 Task: Create a blank project ArmourVault with privacy Public and default view as List and in the team Taskers . Create three sections in the project as To-Do, Doing and Done
Action: Mouse moved to (76, 355)
Screenshot: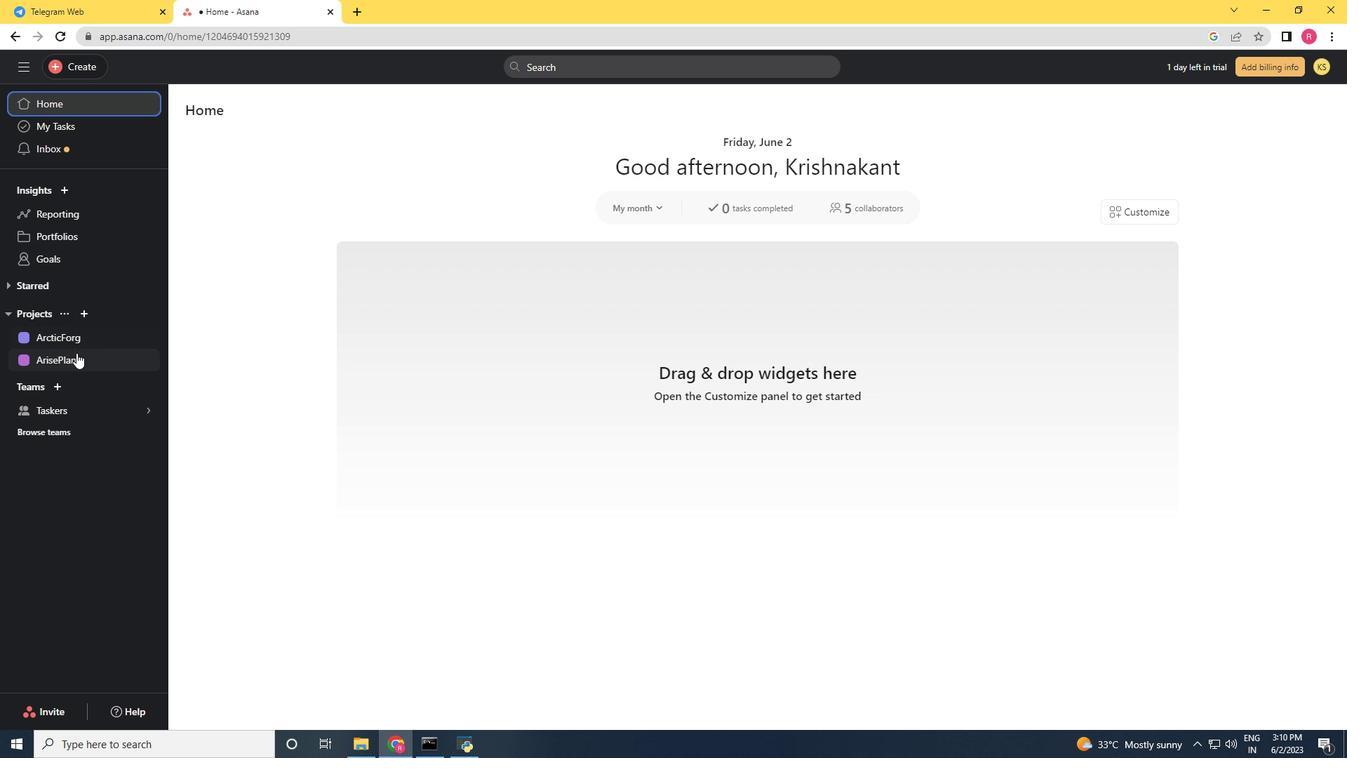
Action: Mouse pressed left at (76, 355)
Screenshot: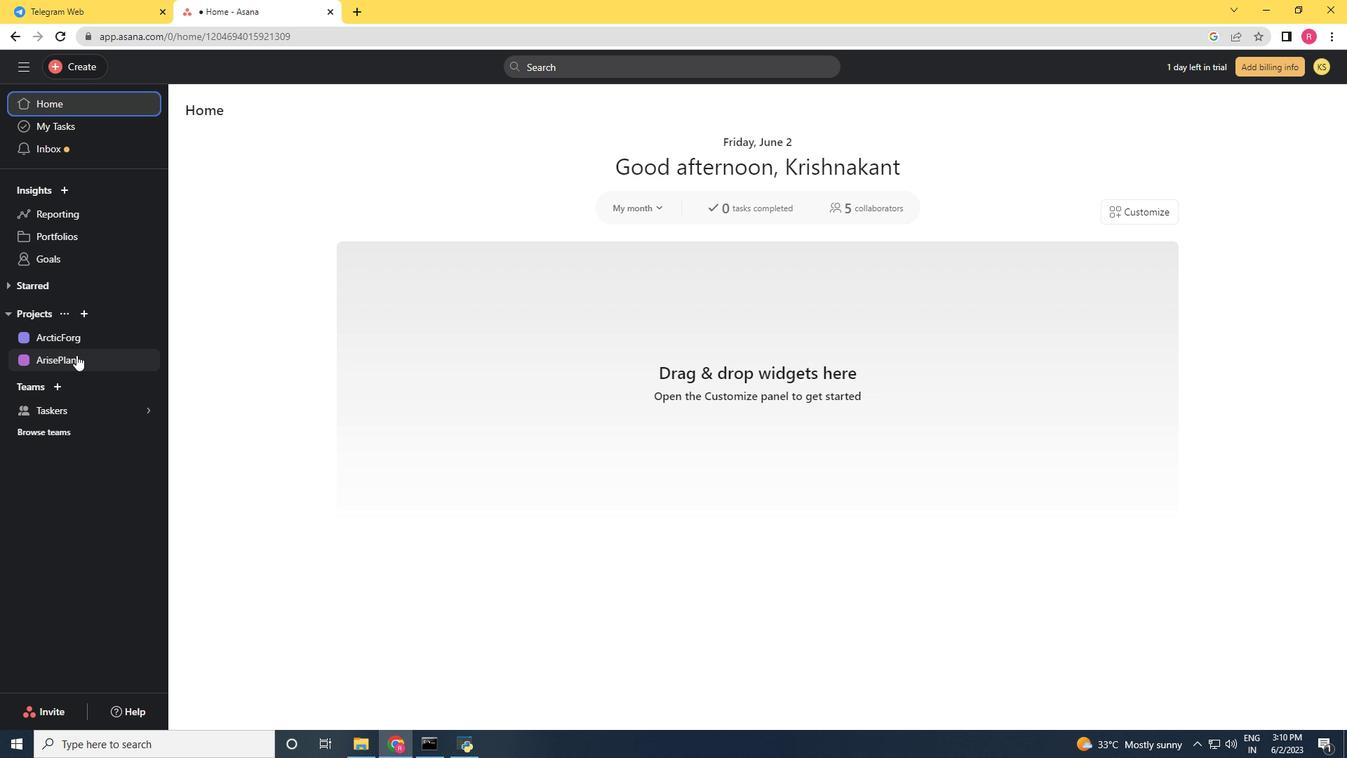 
Action: Mouse moved to (76, 58)
Screenshot: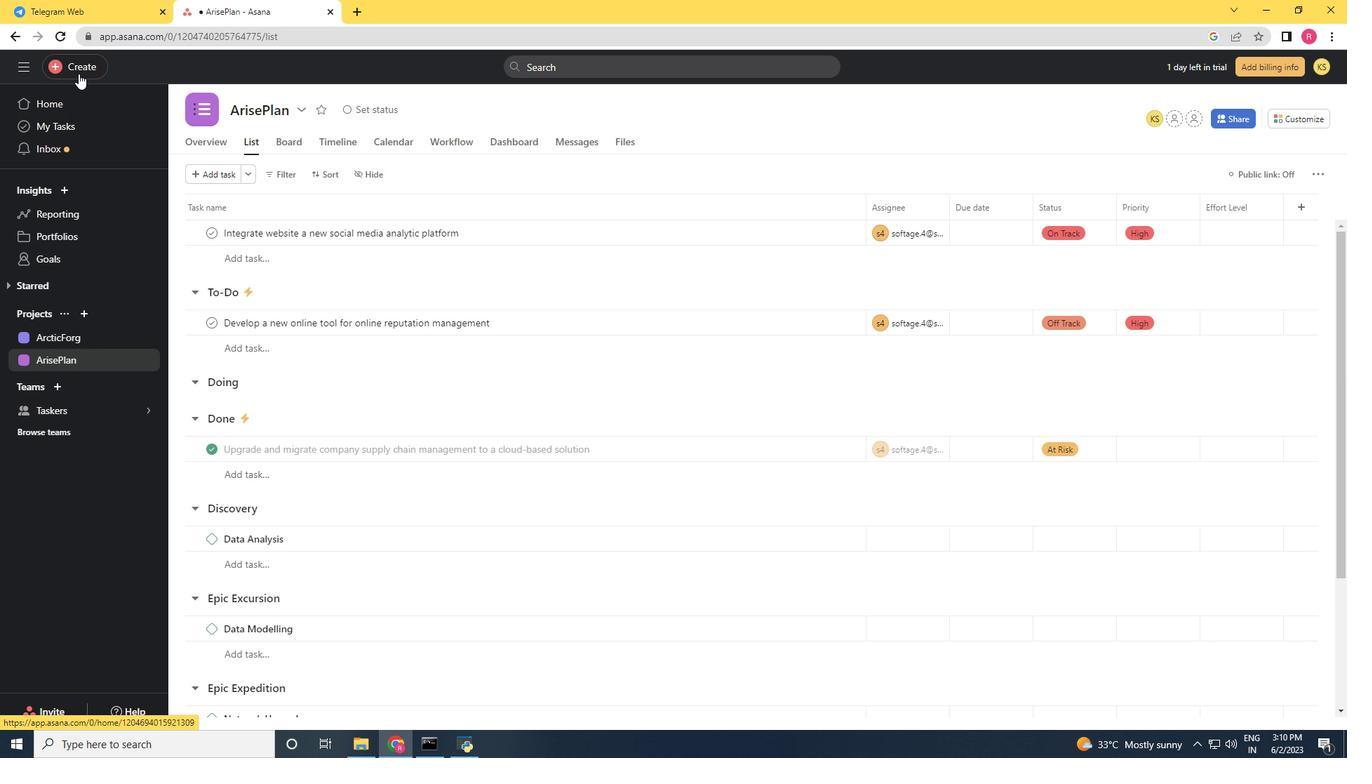 
Action: Mouse pressed left at (76, 58)
Screenshot: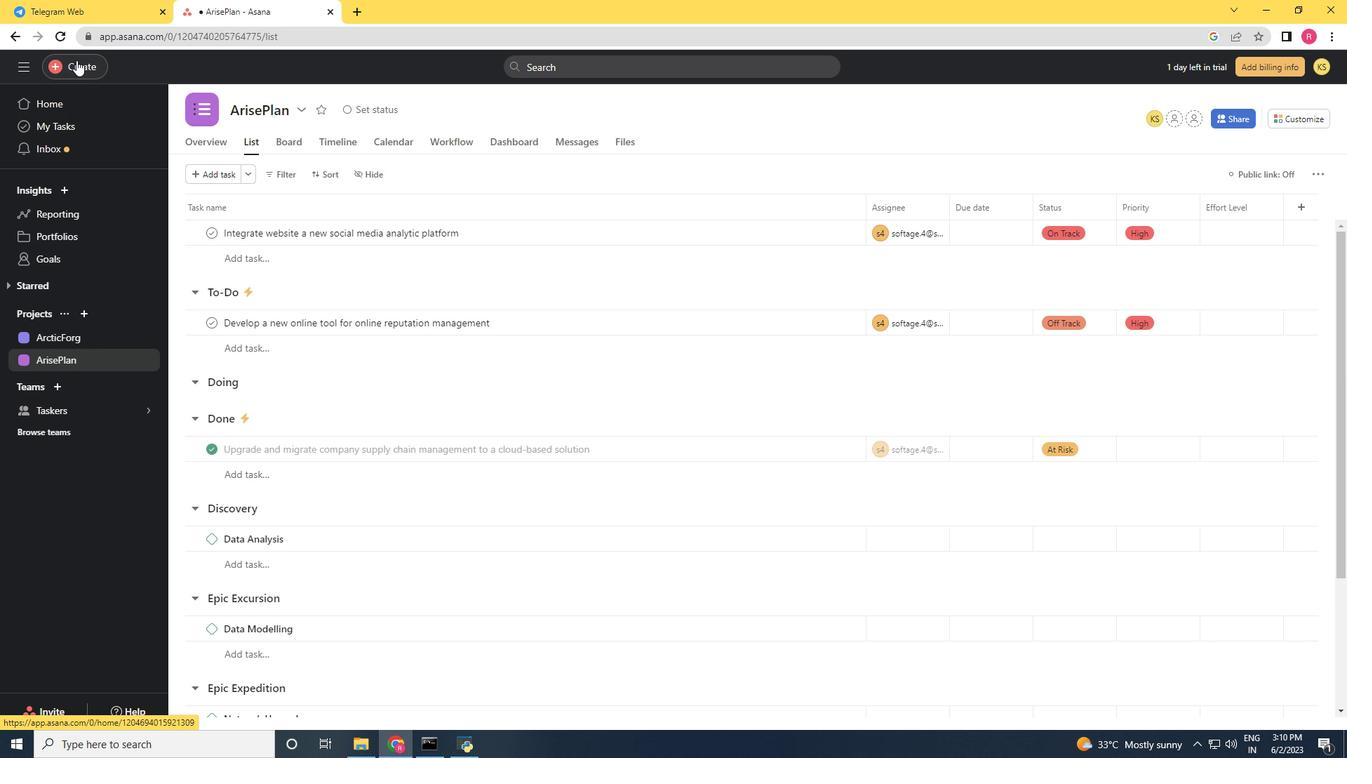 
Action: Mouse moved to (178, 91)
Screenshot: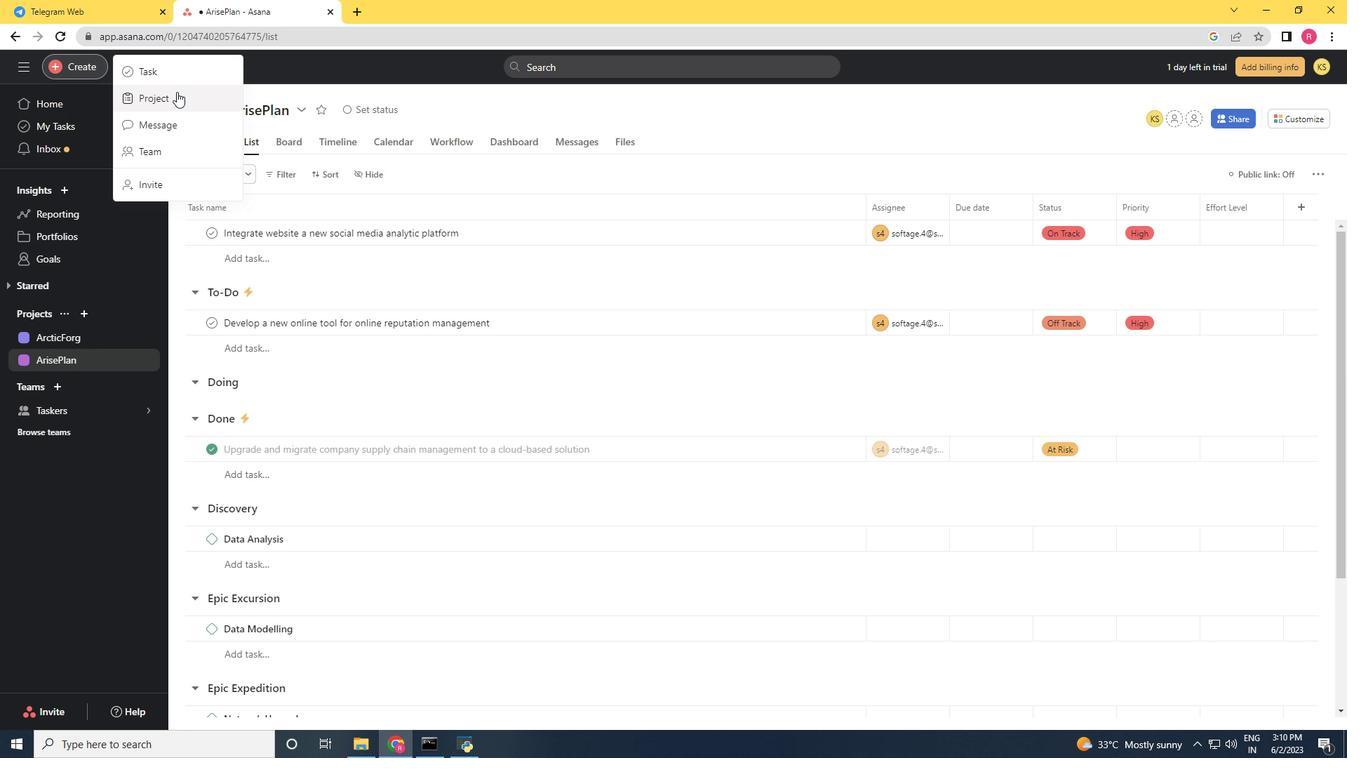 
Action: Mouse pressed left at (178, 91)
Screenshot: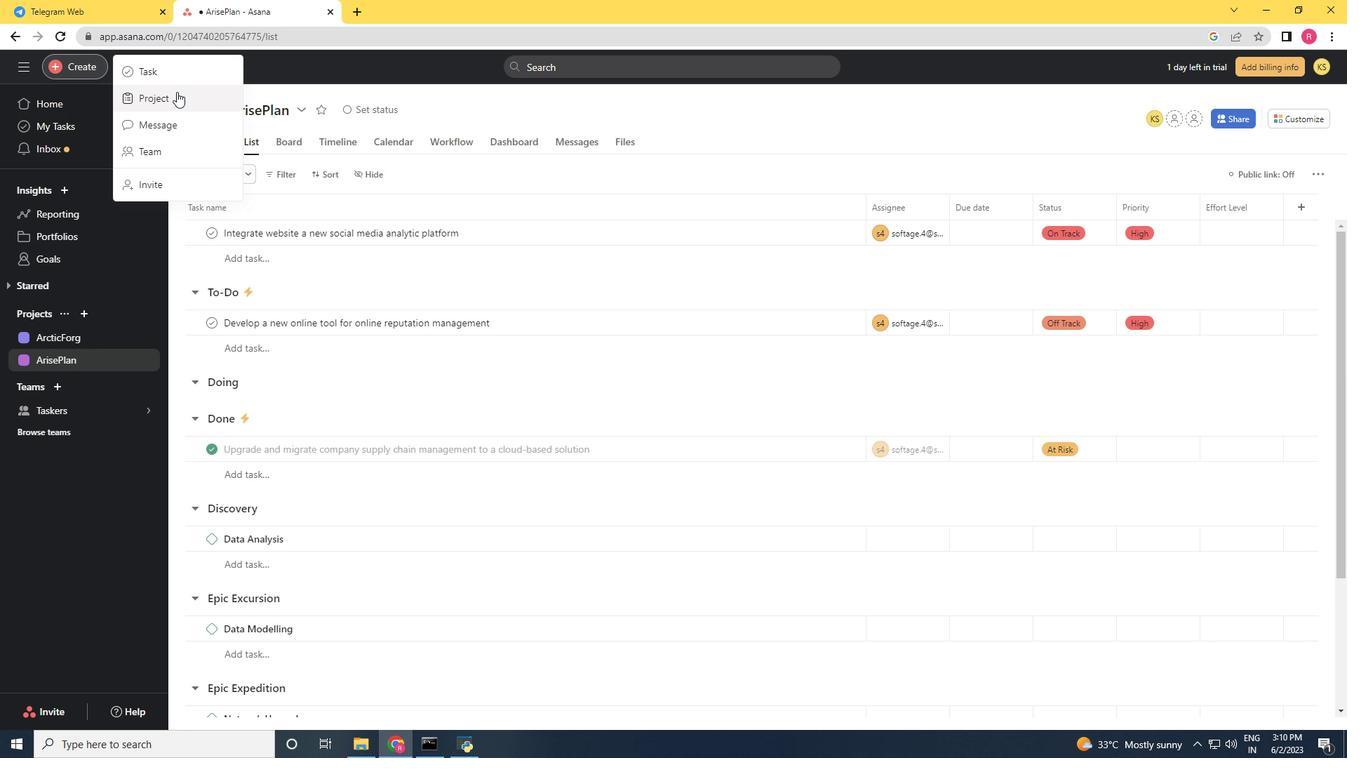 
Action: Mouse moved to (543, 382)
Screenshot: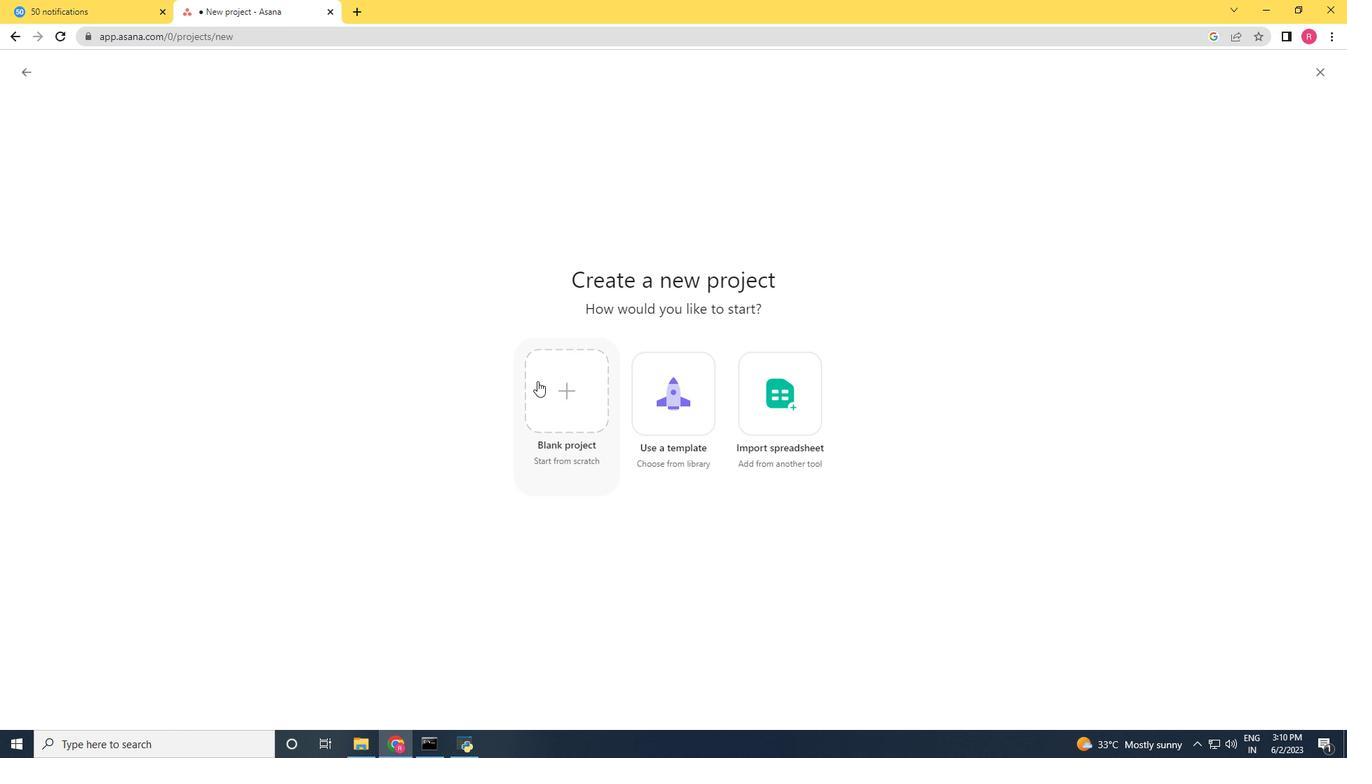 
Action: Mouse pressed left at (543, 382)
Screenshot: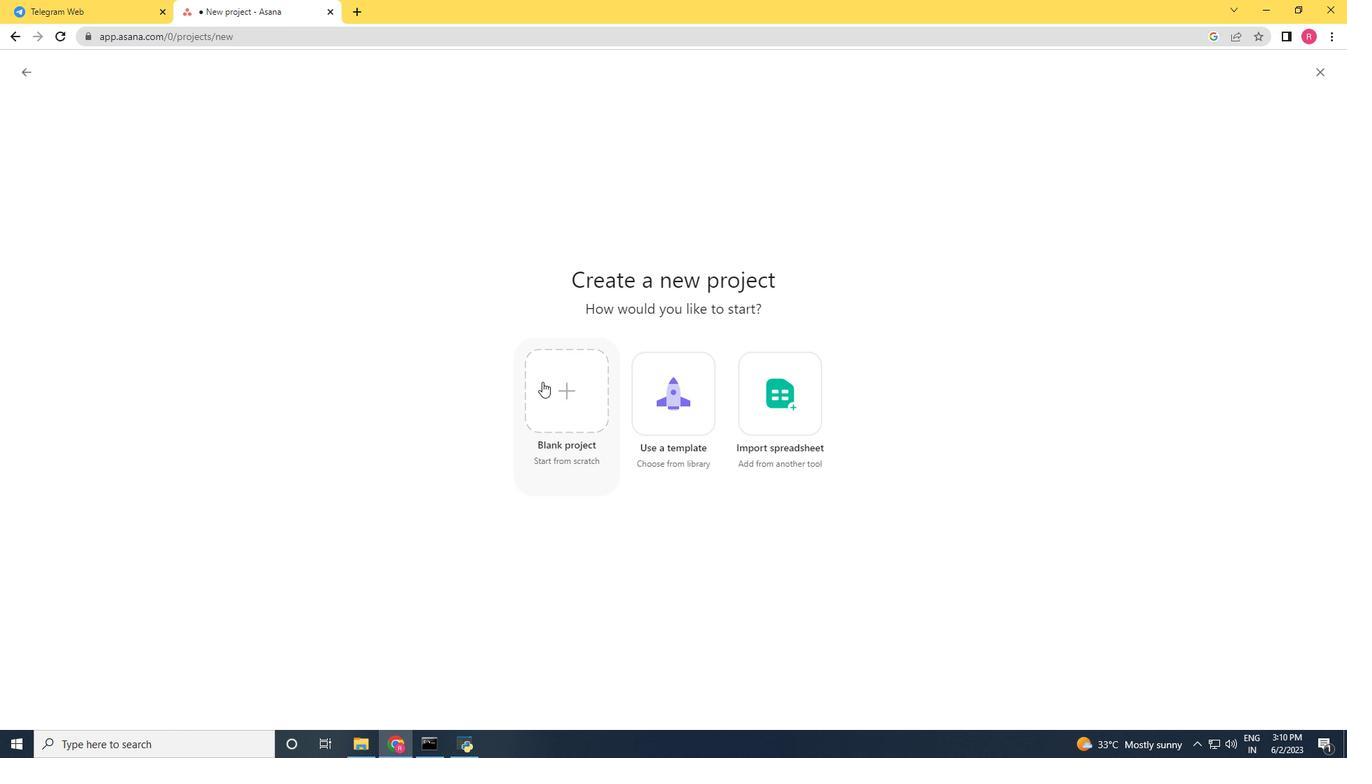 
Action: Mouse moved to (504, 397)
Screenshot: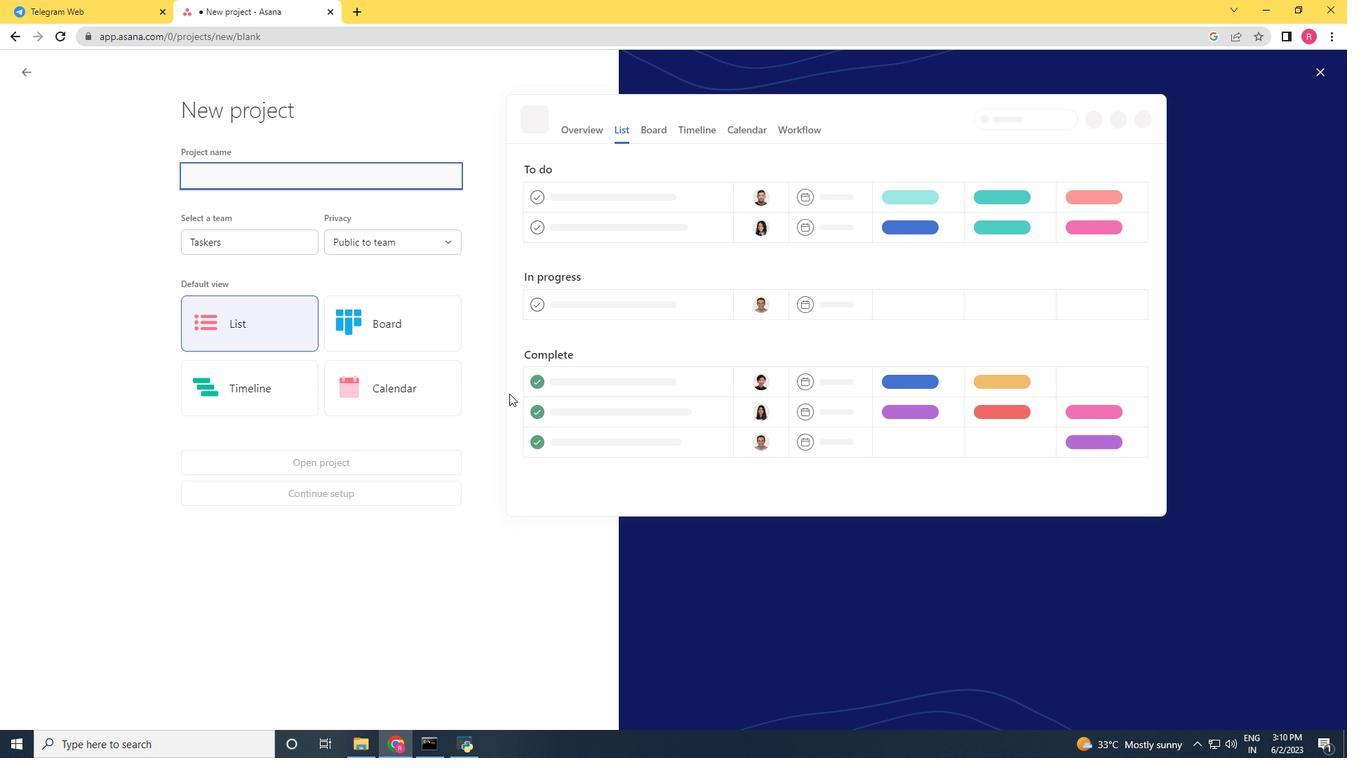 
Action: Key pressed <Key.shift>Armour<Key.shift>A<Key.backspace><Key.shift>Vault
Screenshot: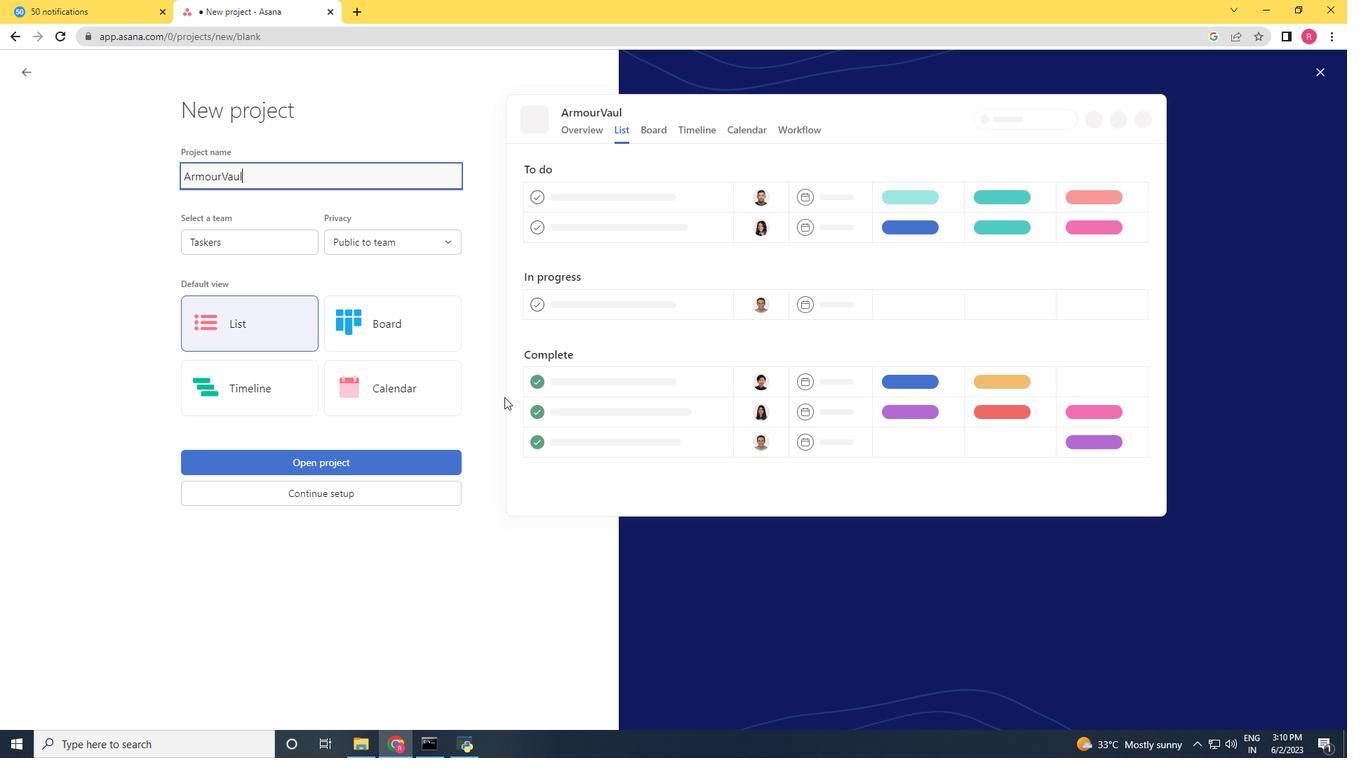 
Action: Mouse moved to (426, 237)
Screenshot: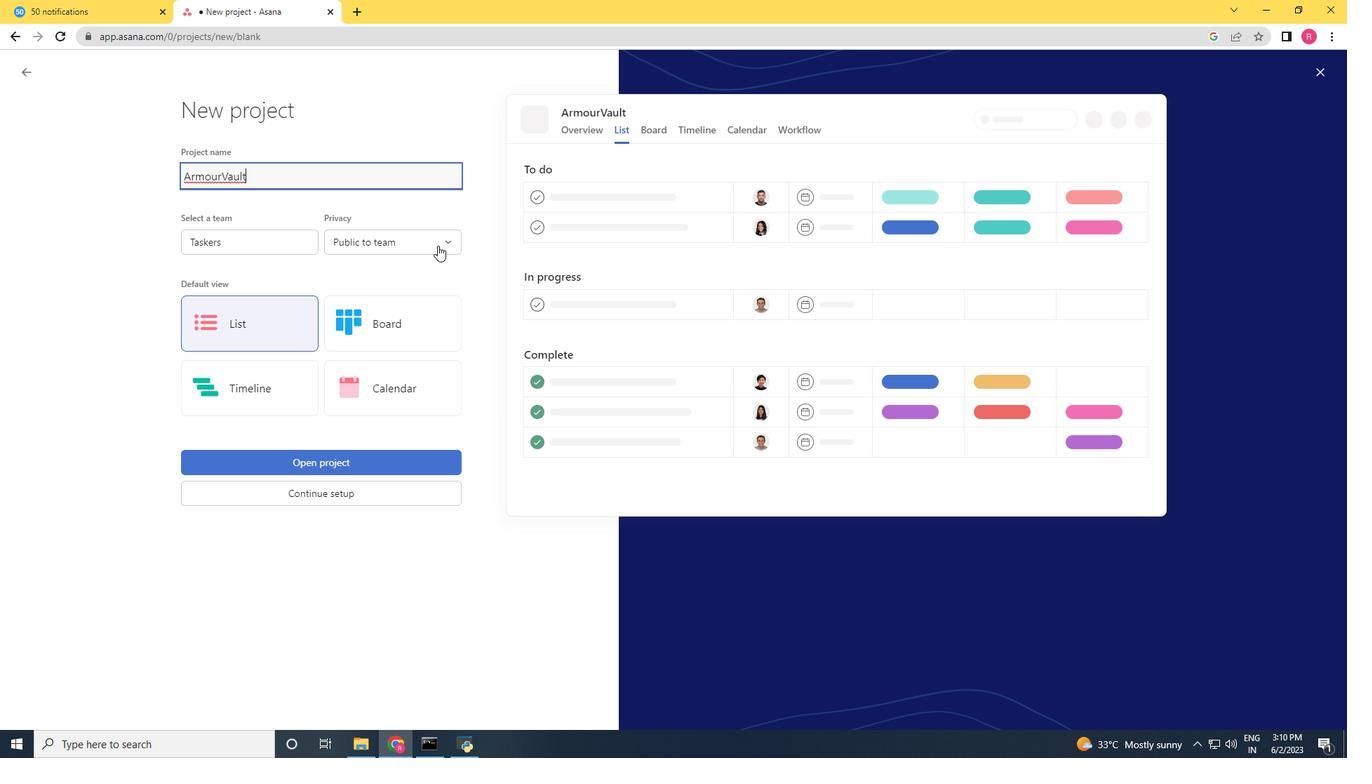
Action: Mouse pressed left at (426, 237)
Screenshot: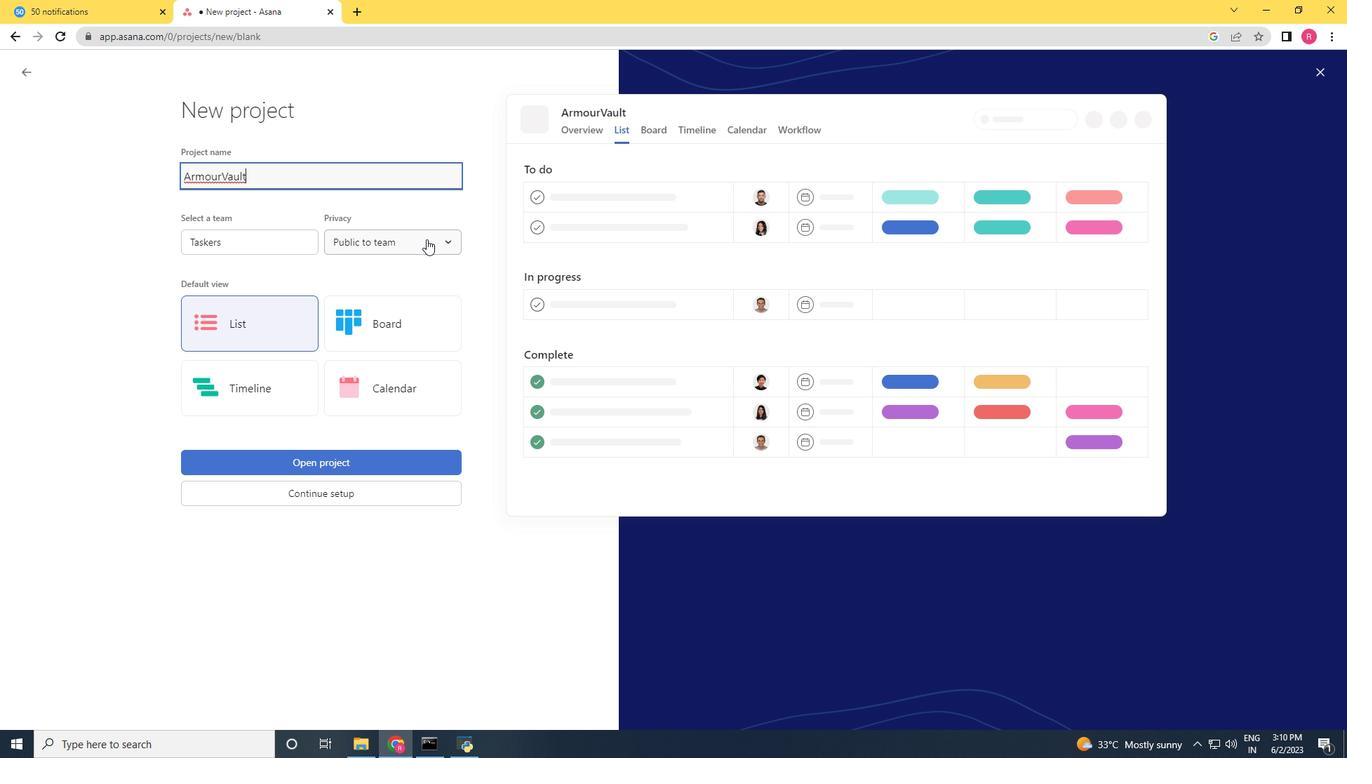 
Action: Mouse moved to (372, 278)
Screenshot: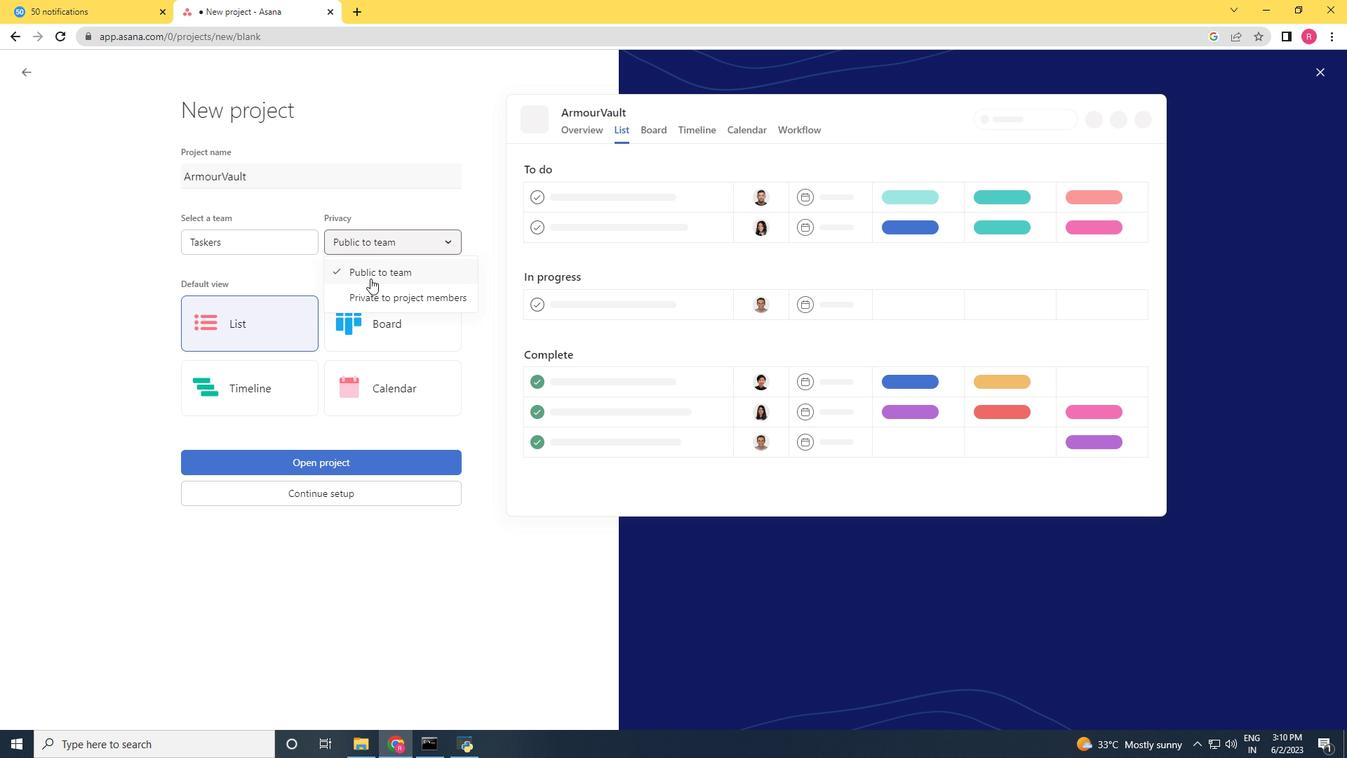 
Action: Mouse pressed left at (370, 278)
Screenshot: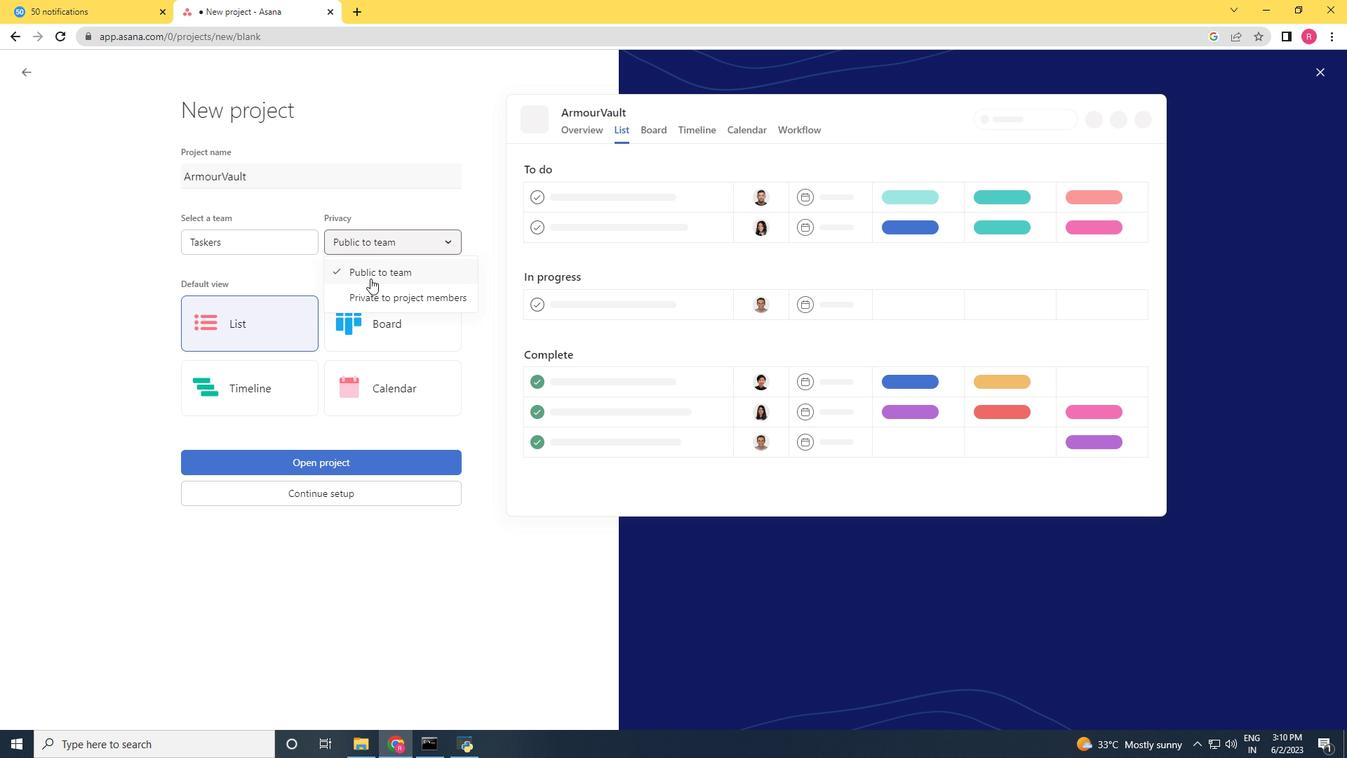 
Action: Mouse moved to (279, 240)
Screenshot: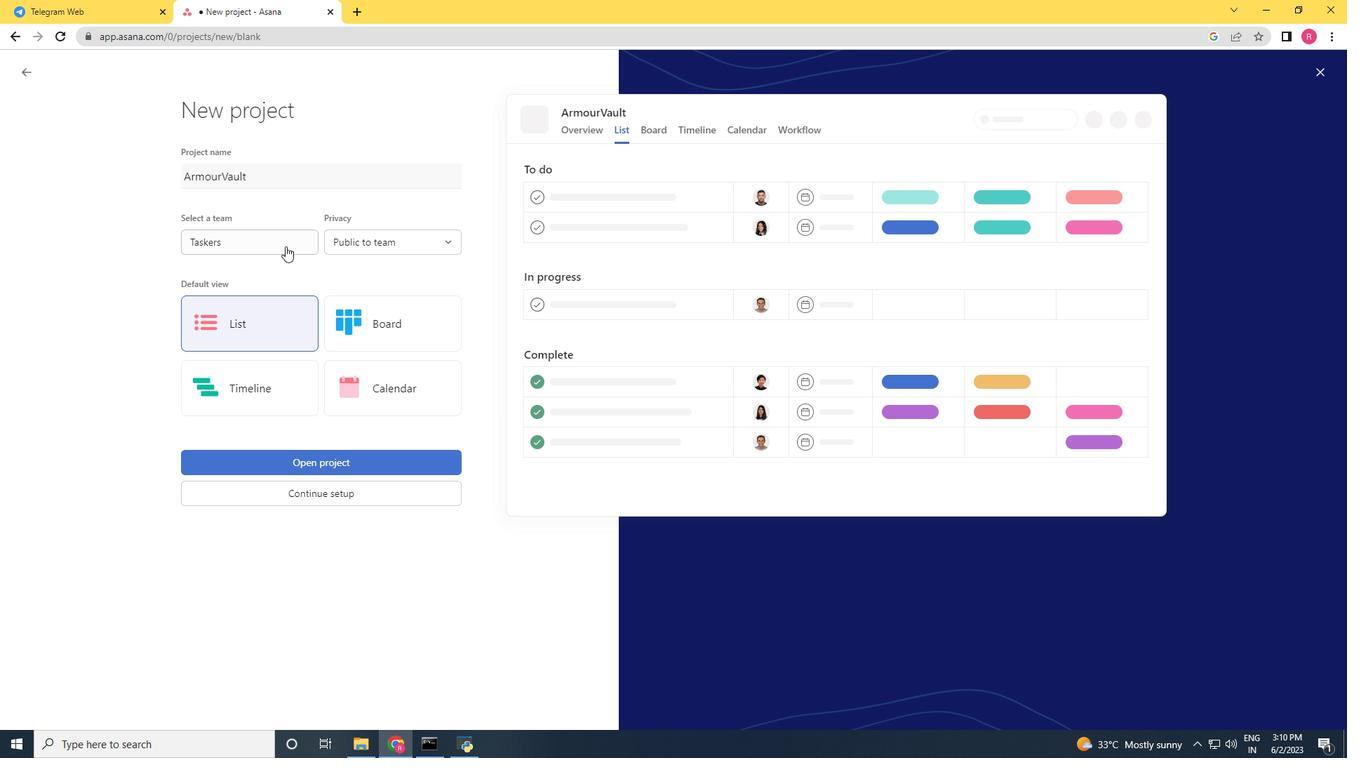 
Action: Mouse pressed left at (279, 240)
Screenshot: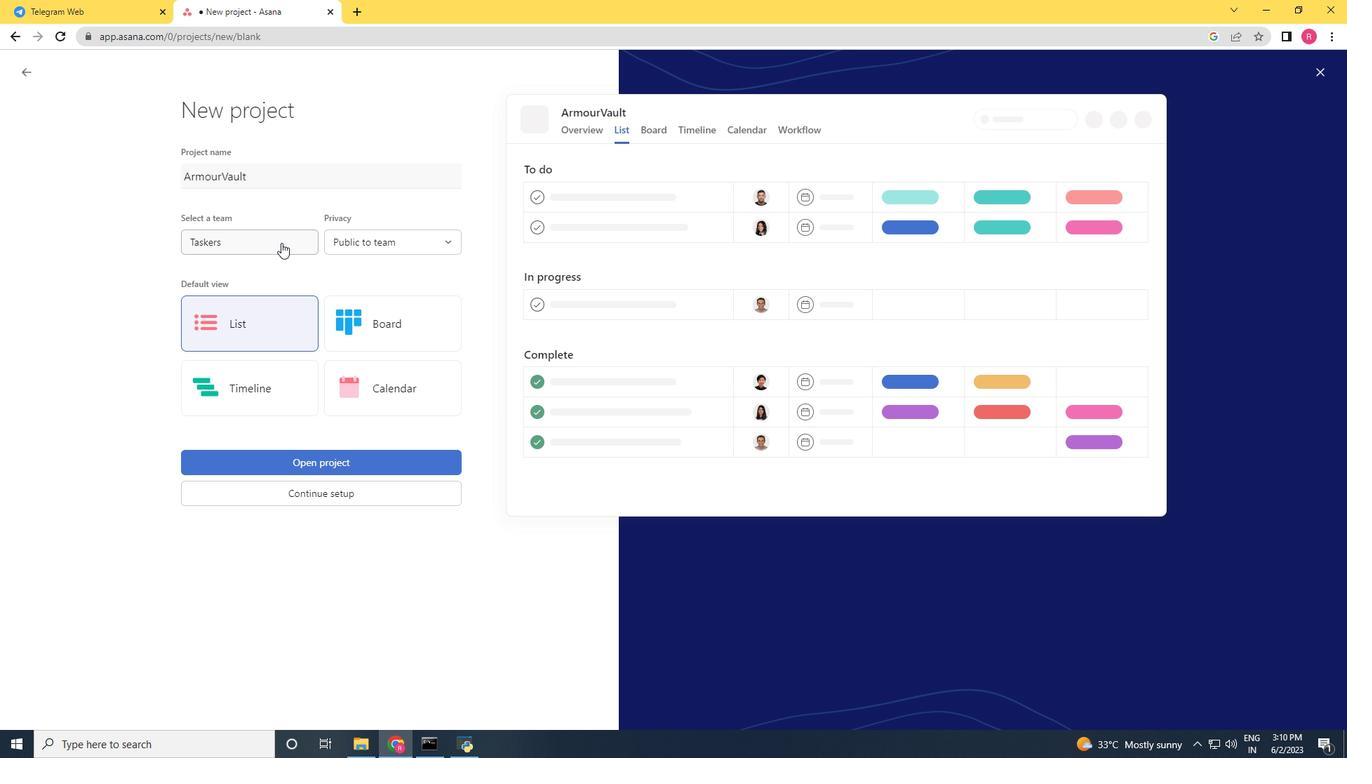 
Action: Mouse moved to (258, 279)
Screenshot: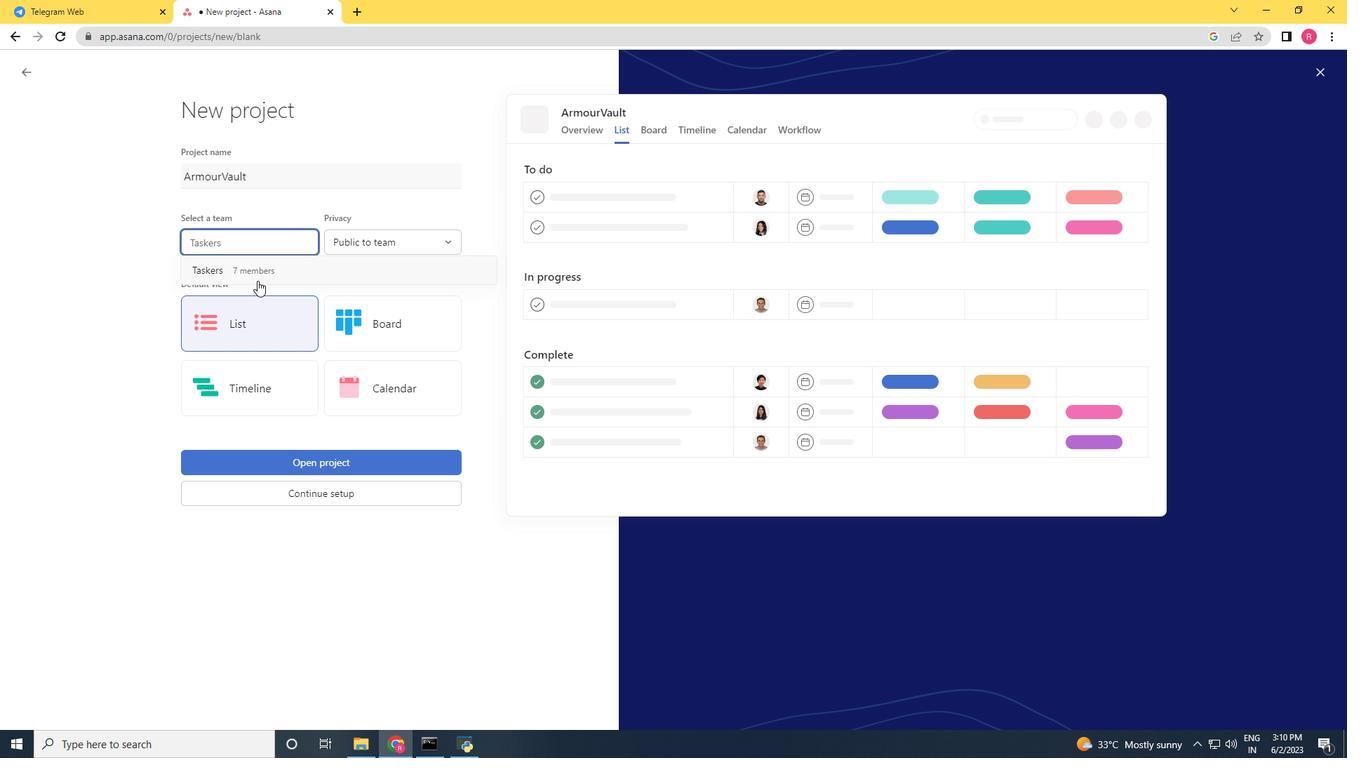 
Action: Mouse pressed left at (258, 279)
Screenshot: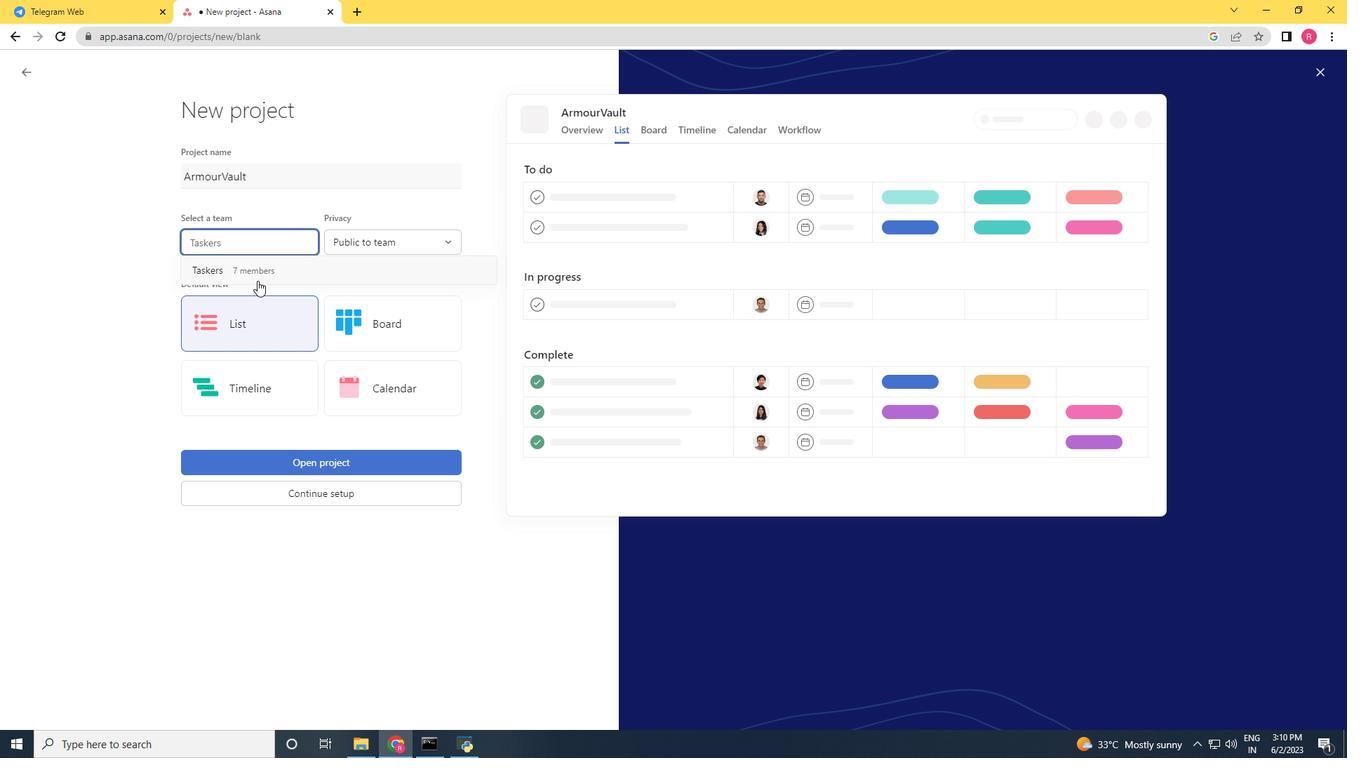 
Action: Mouse moved to (238, 318)
Screenshot: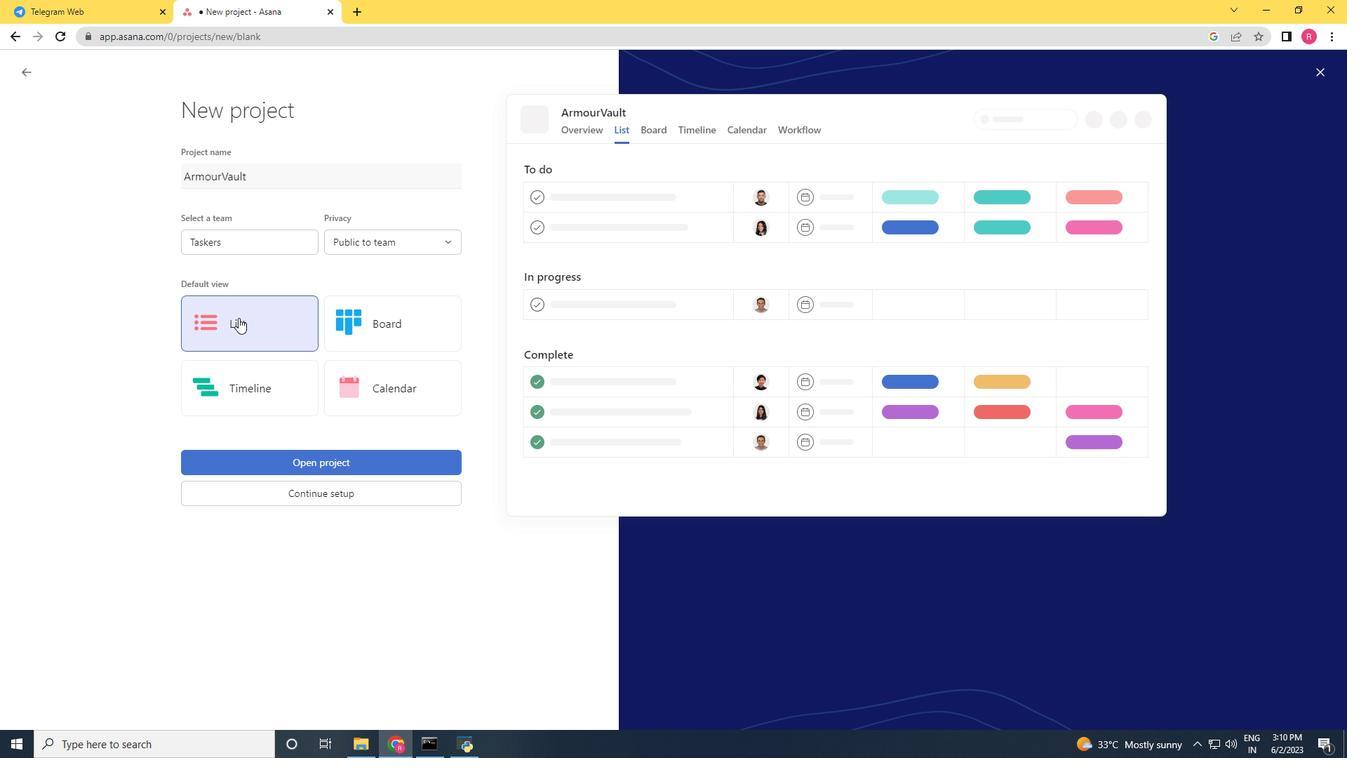 
Action: Mouse pressed left at (238, 318)
Screenshot: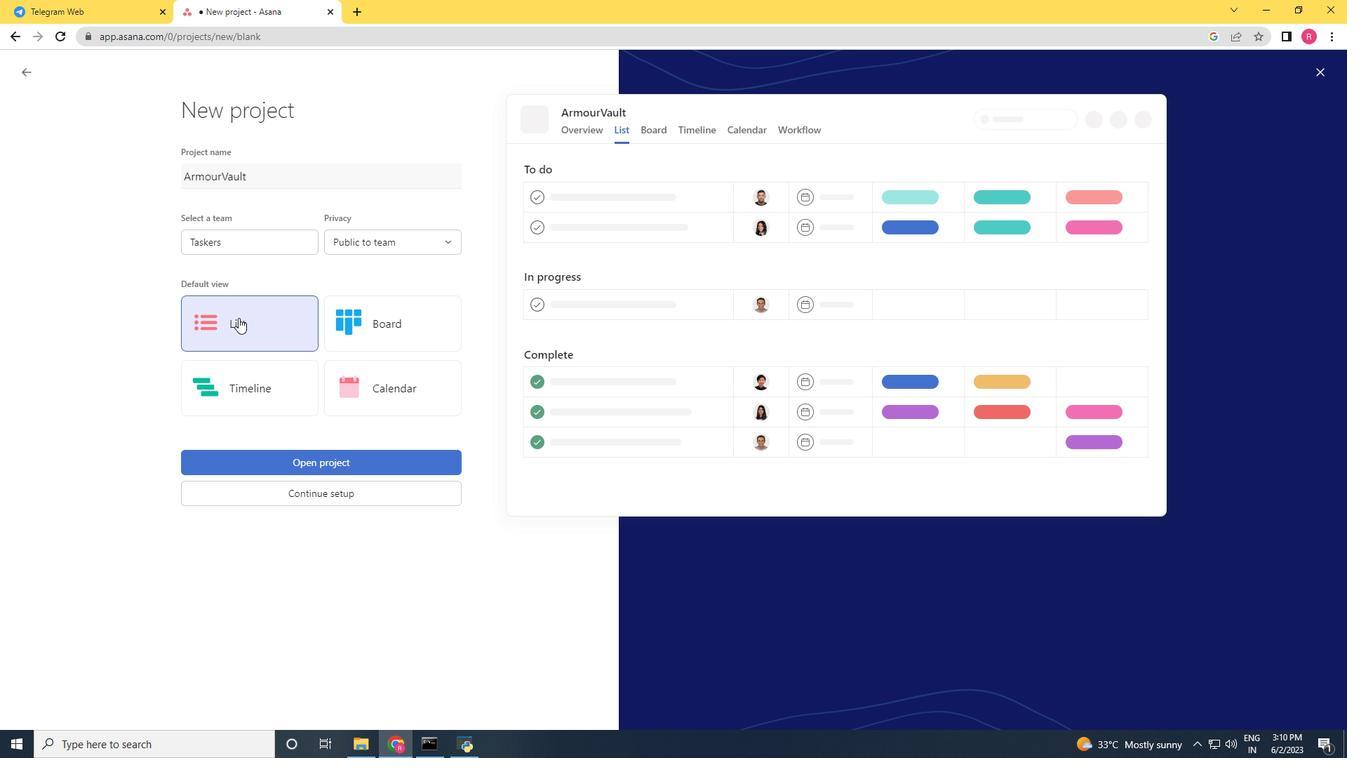 
Action: Mouse moved to (328, 459)
Screenshot: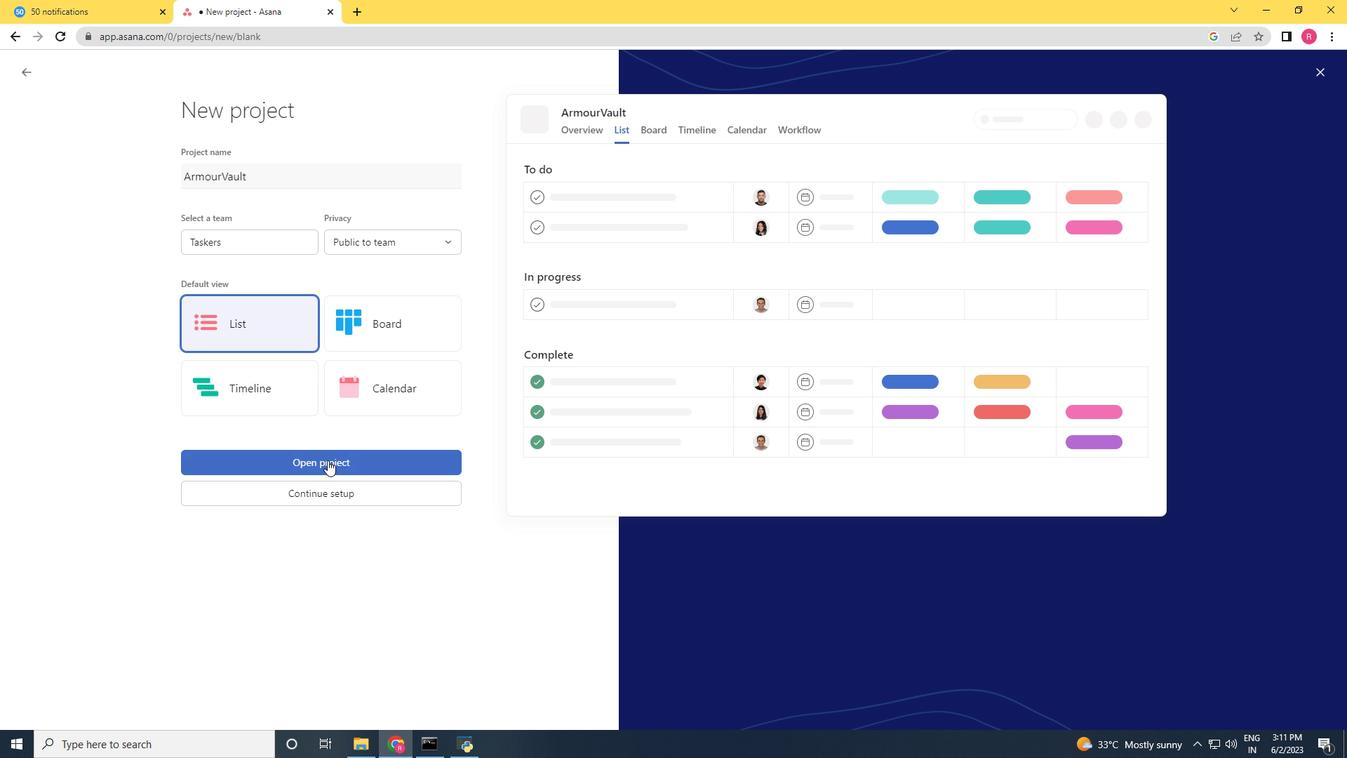 
Action: Mouse pressed left at (328, 459)
Screenshot: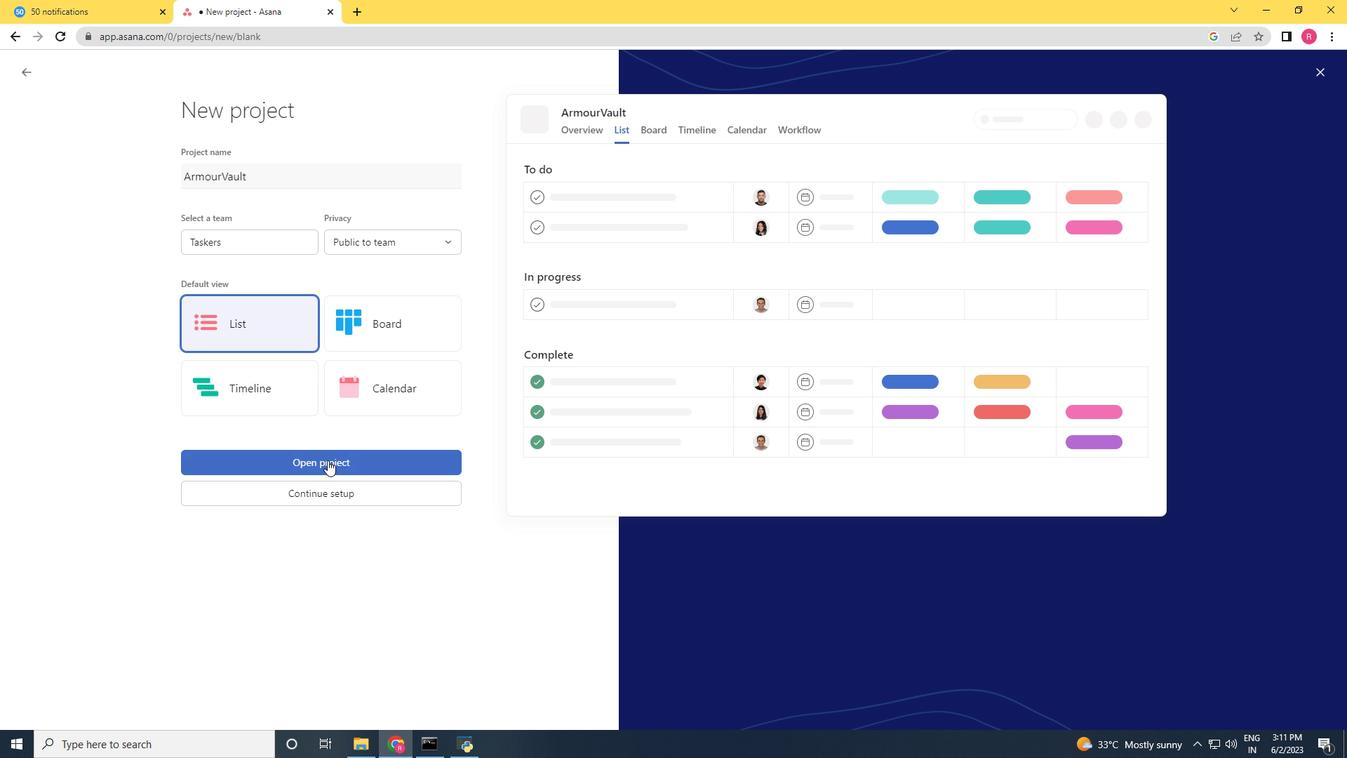 
Action: Mouse moved to (223, 311)
Screenshot: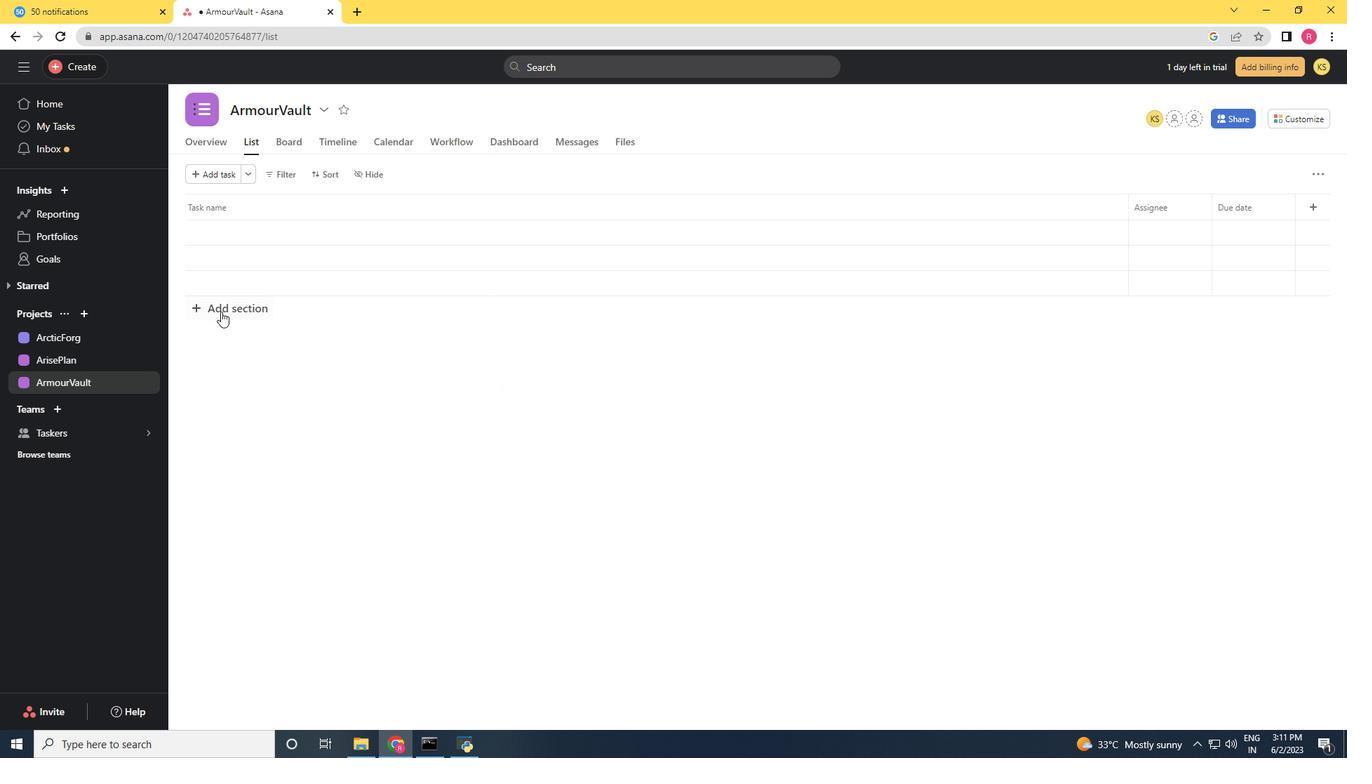 
Action: Mouse pressed left at (223, 311)
Screenshot: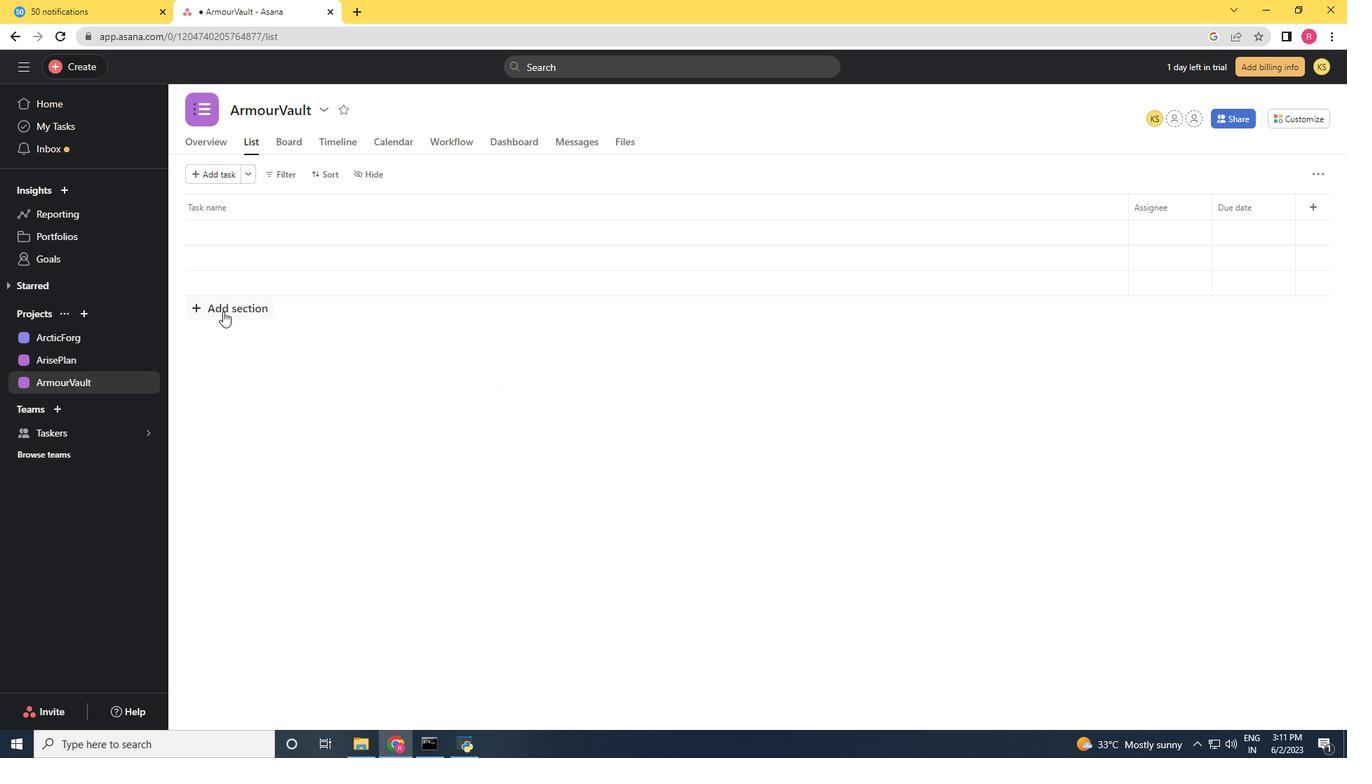 
Action: Mouse moved to (221, 311)
Screenshot: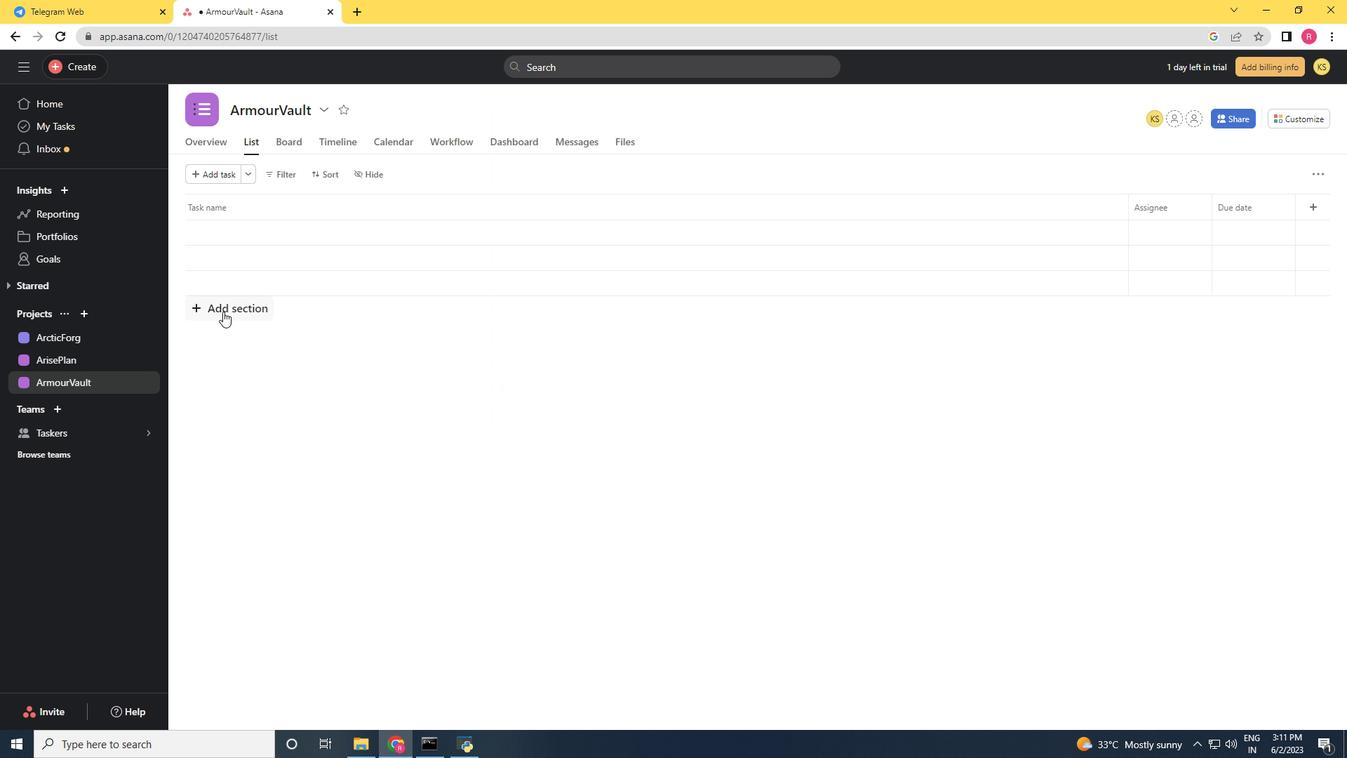 
Action: Key pressed <Key.shift><Key.shift><Key.shift><Key.shift><Key.shift><Key.shift><Key.shift><Key.shift><Key.shift>To-<Key.shift>Do
Screenshot: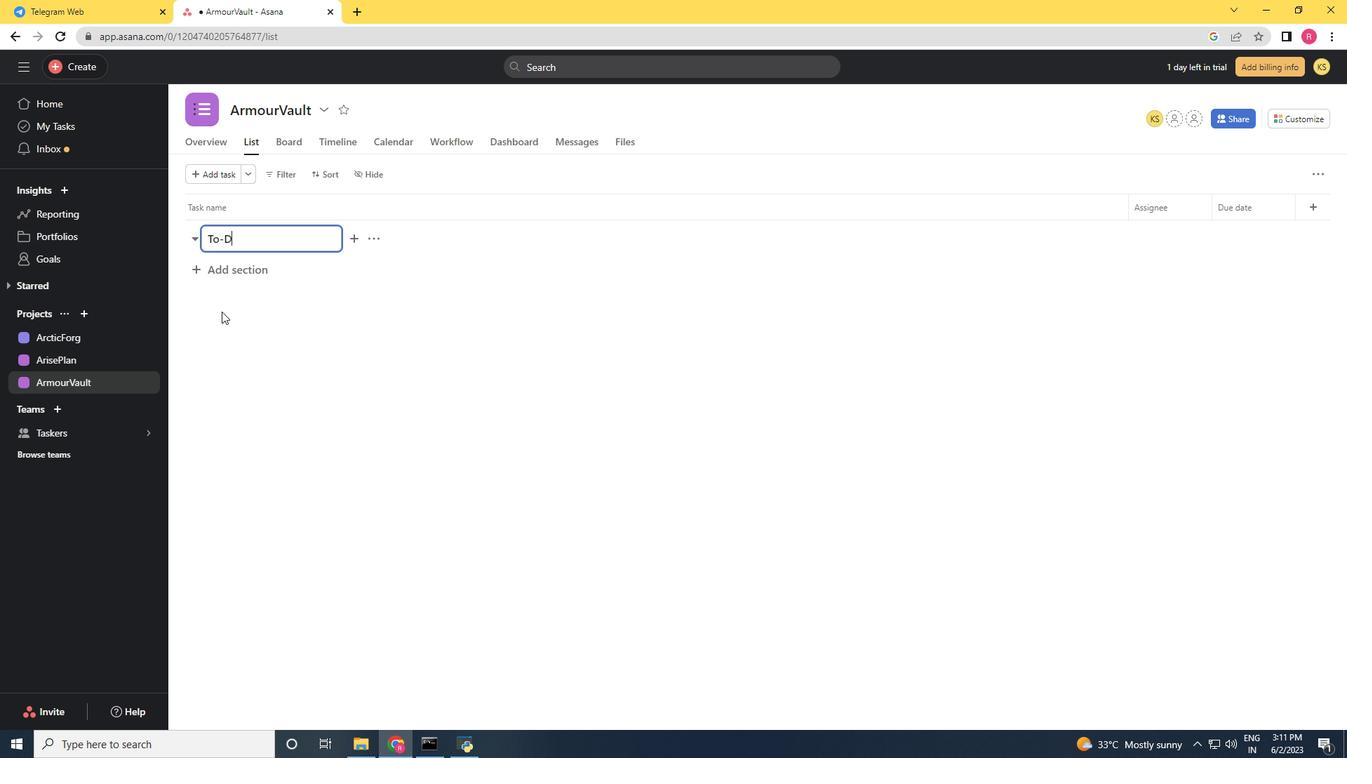 
Action: Mouse moved to (258, 273)
Screenshot: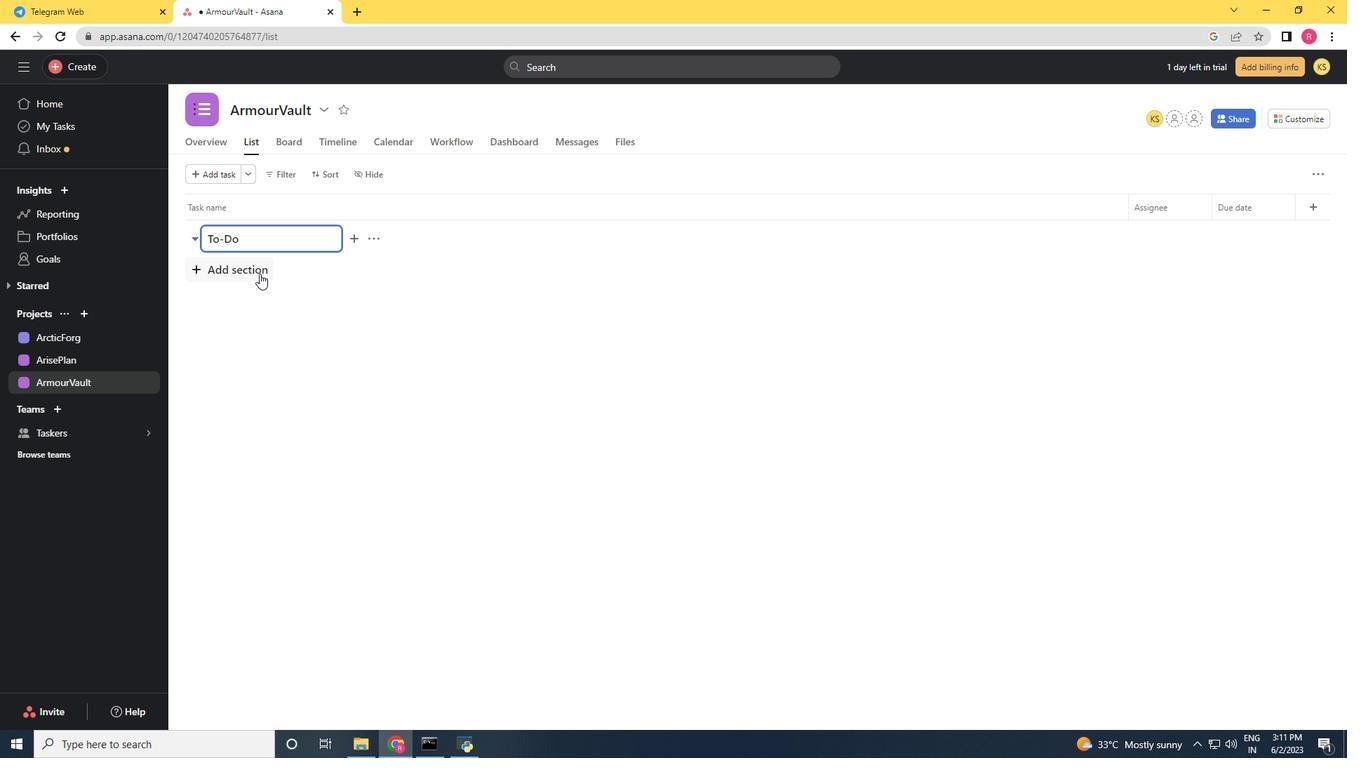 
Action: Mouse pressed left at (258, 273)
Screenshot: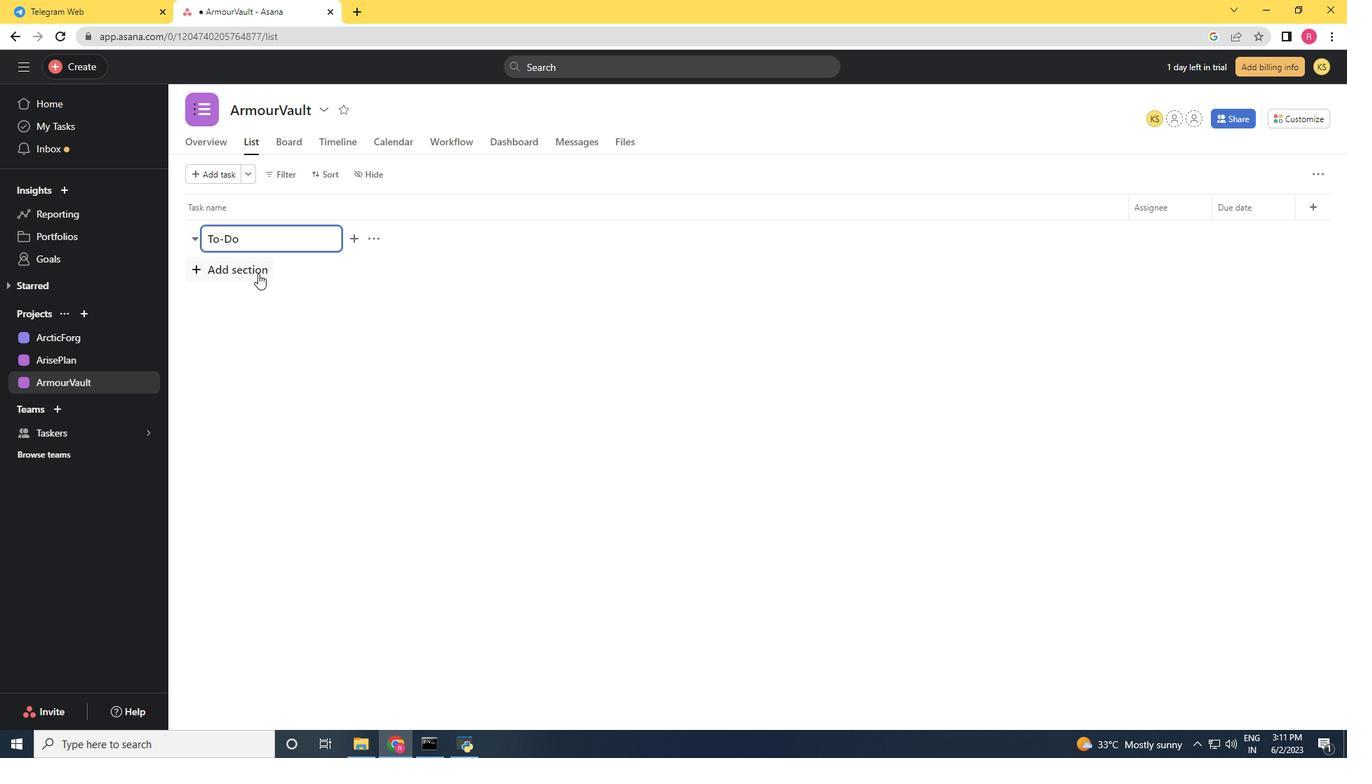 
Action: Mouse moved to (255, 272)
Screenshot: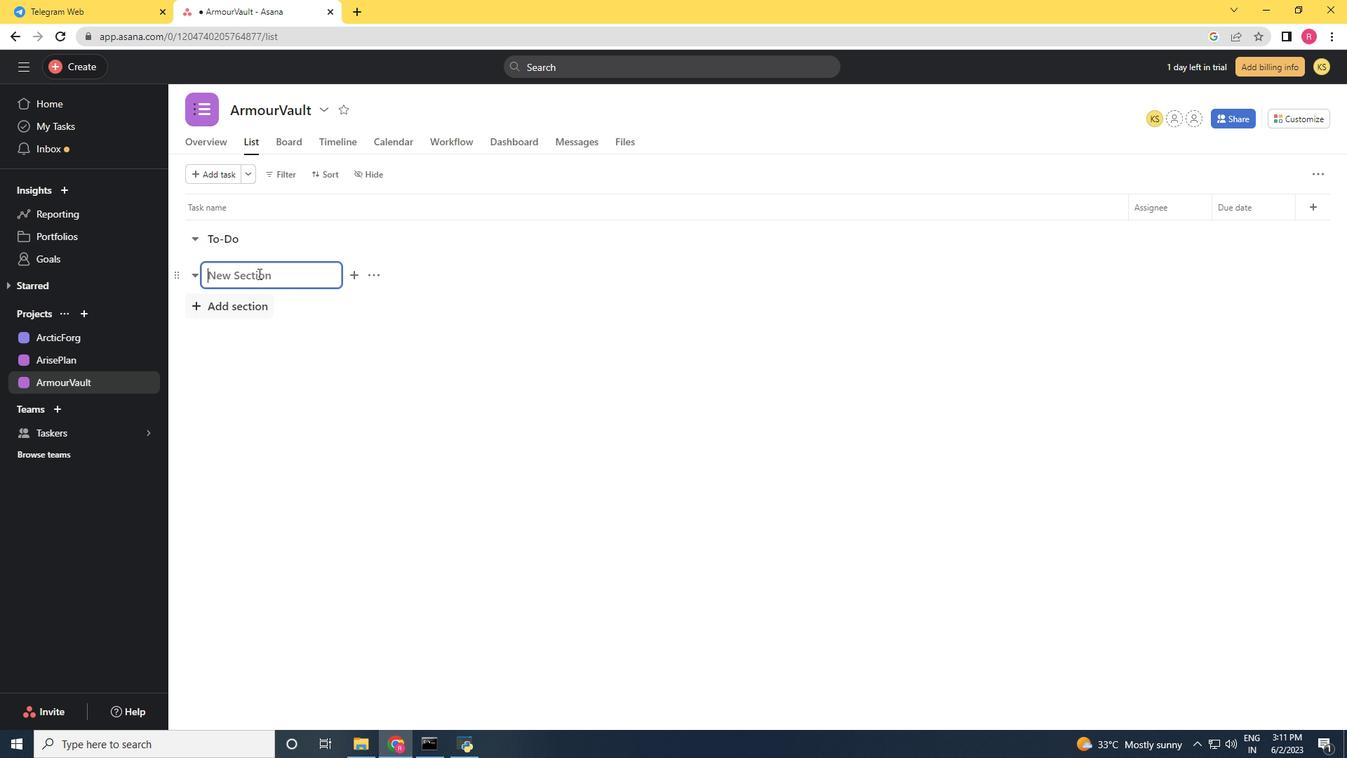 
Action: Key pressed <Key.shift><Key.shift><Key.shift><Key.shift><Key.shift><Key.shift><Key.shift><Key.shift><Key.shift><Key.shift>Doing
Screenshot: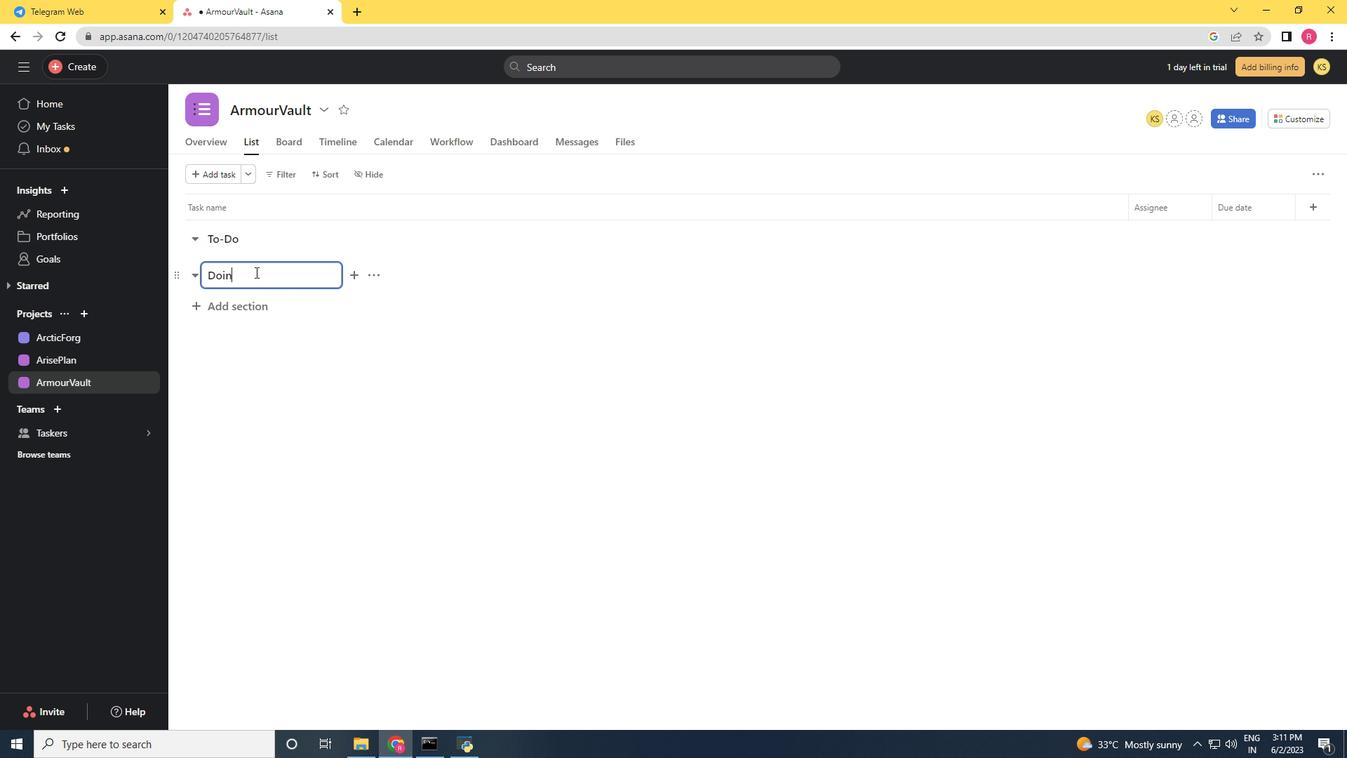 
Action: Mouse moved to (242, 303)
Screenshot: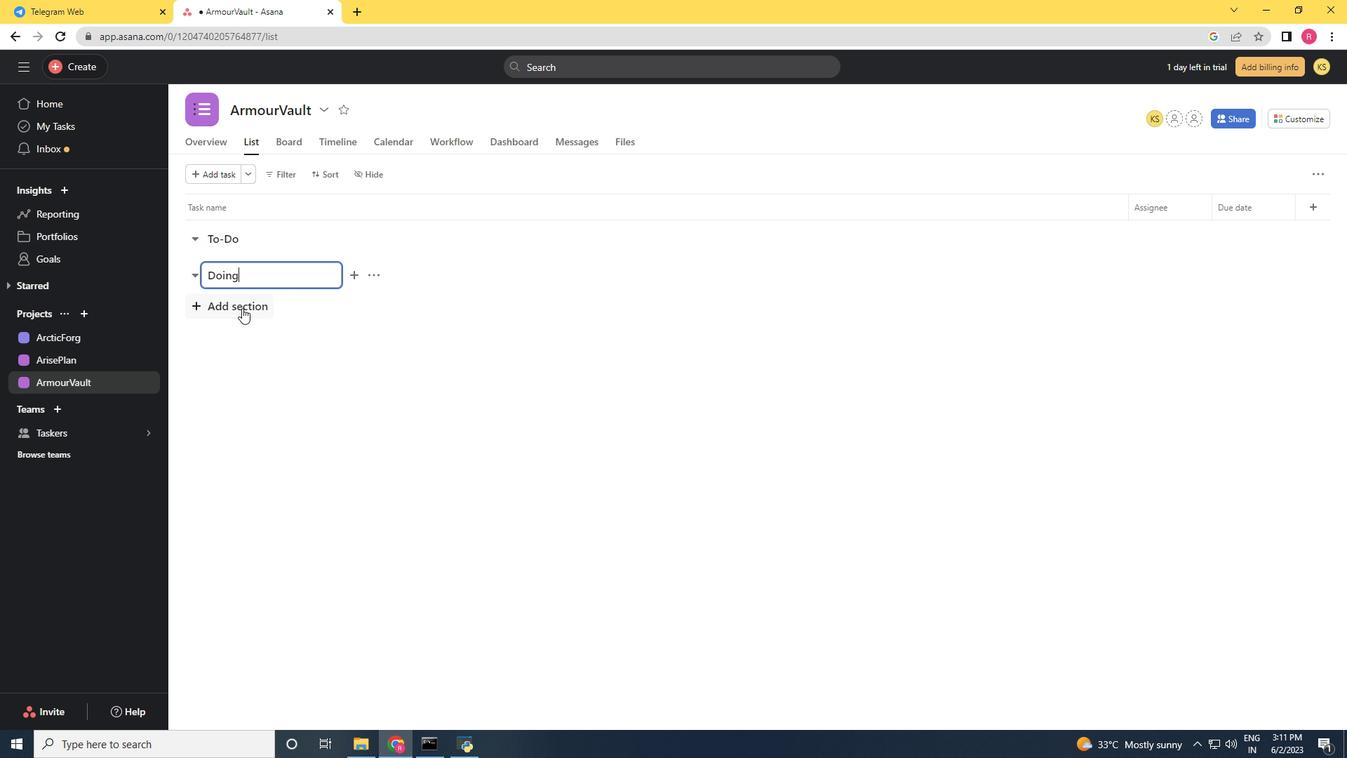 
Action: Mouse pressed left at (242, 303)
Screenshot: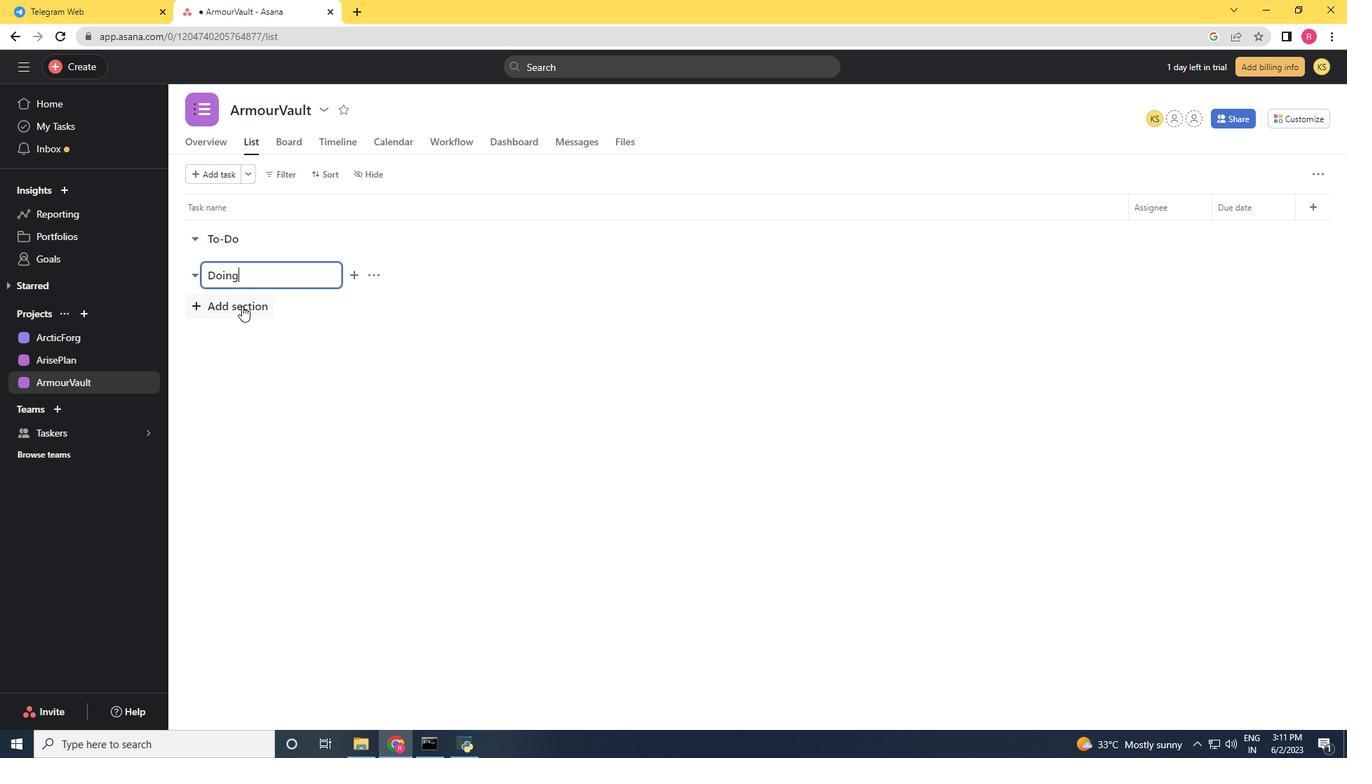 
Action: Mouse moved to (241, 303)
Screenshot: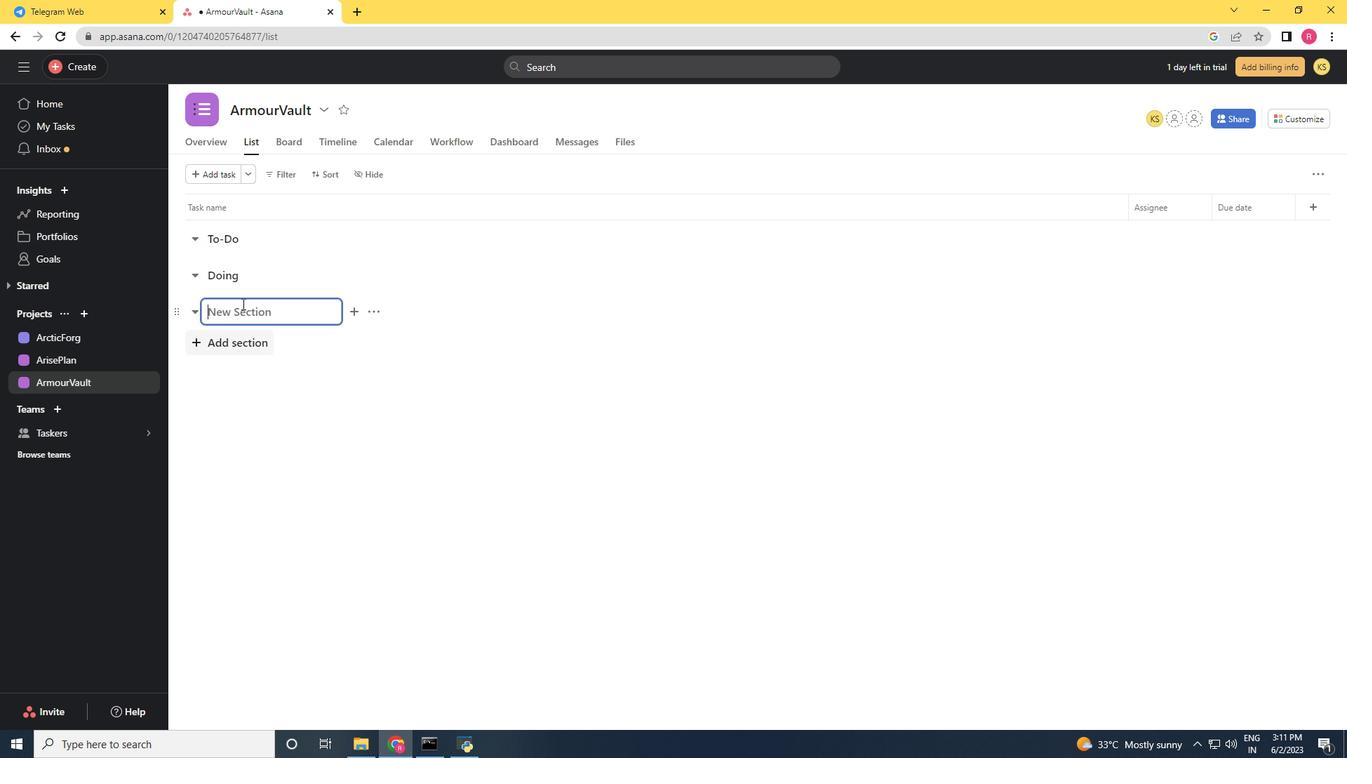 
Action: Key pressed <Key.shift><Key.shift><Key.shift><Key.shift><Key.shift><Key.shift><Key.shift><Key.shift><Key.shift><Key.shift><Key.shift>Done
Screenshot: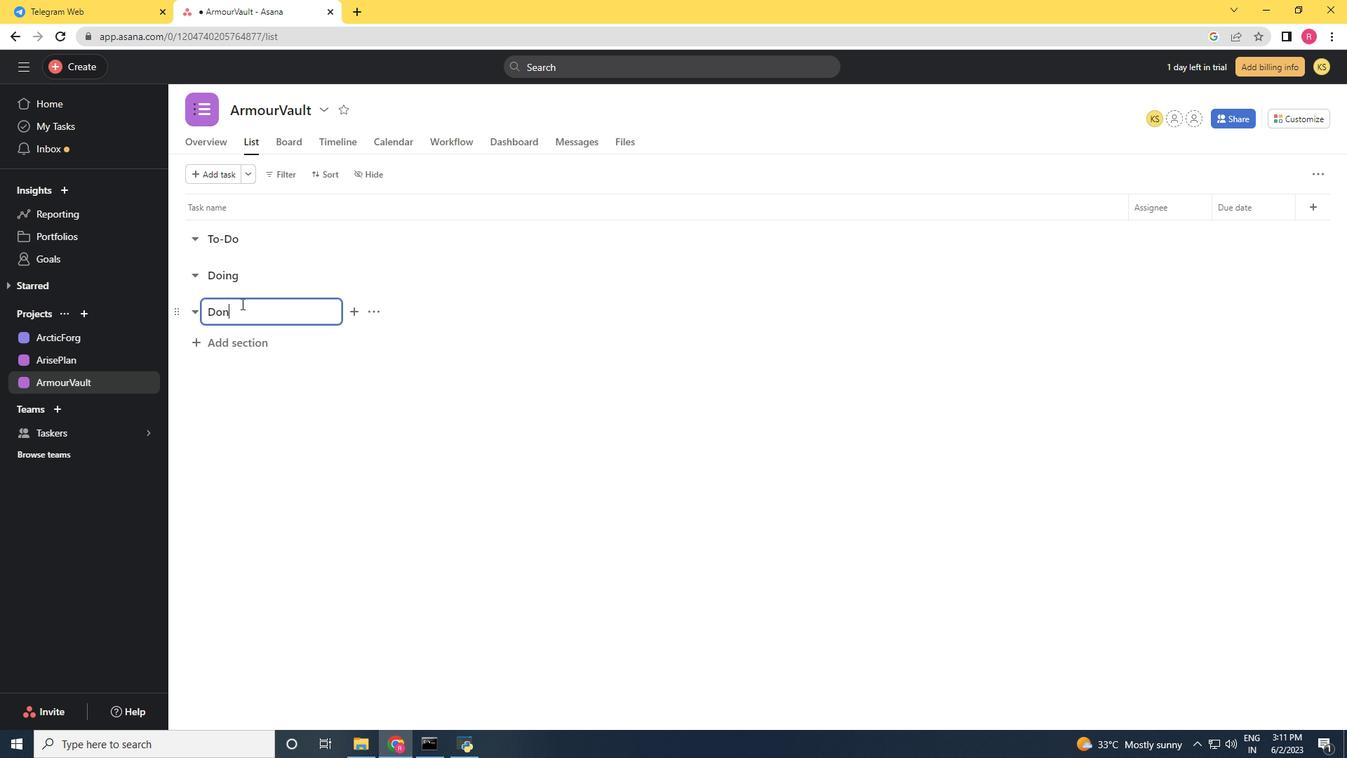 
Action: Mouse moved to (313, 464)
Screenshot: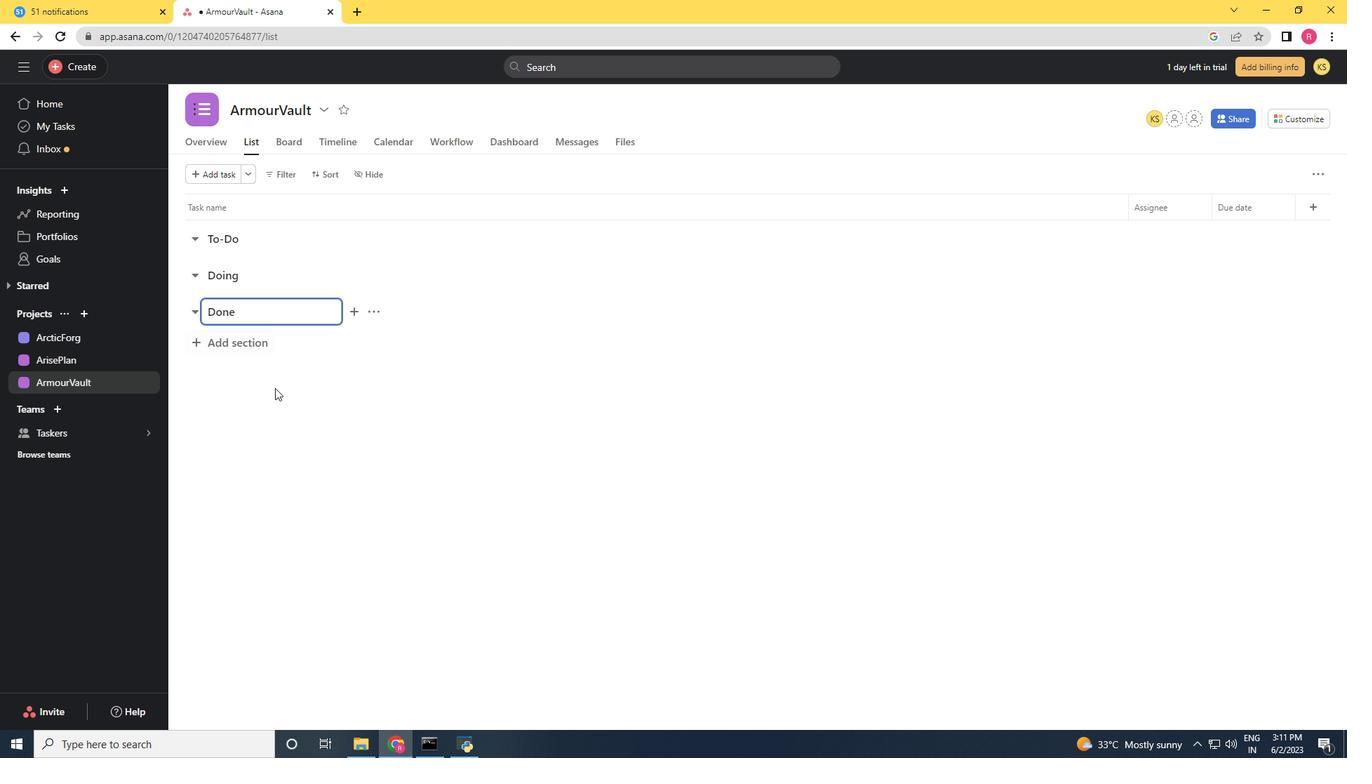 
Action: Mouse pressed left at (313, 464)
Screenshot: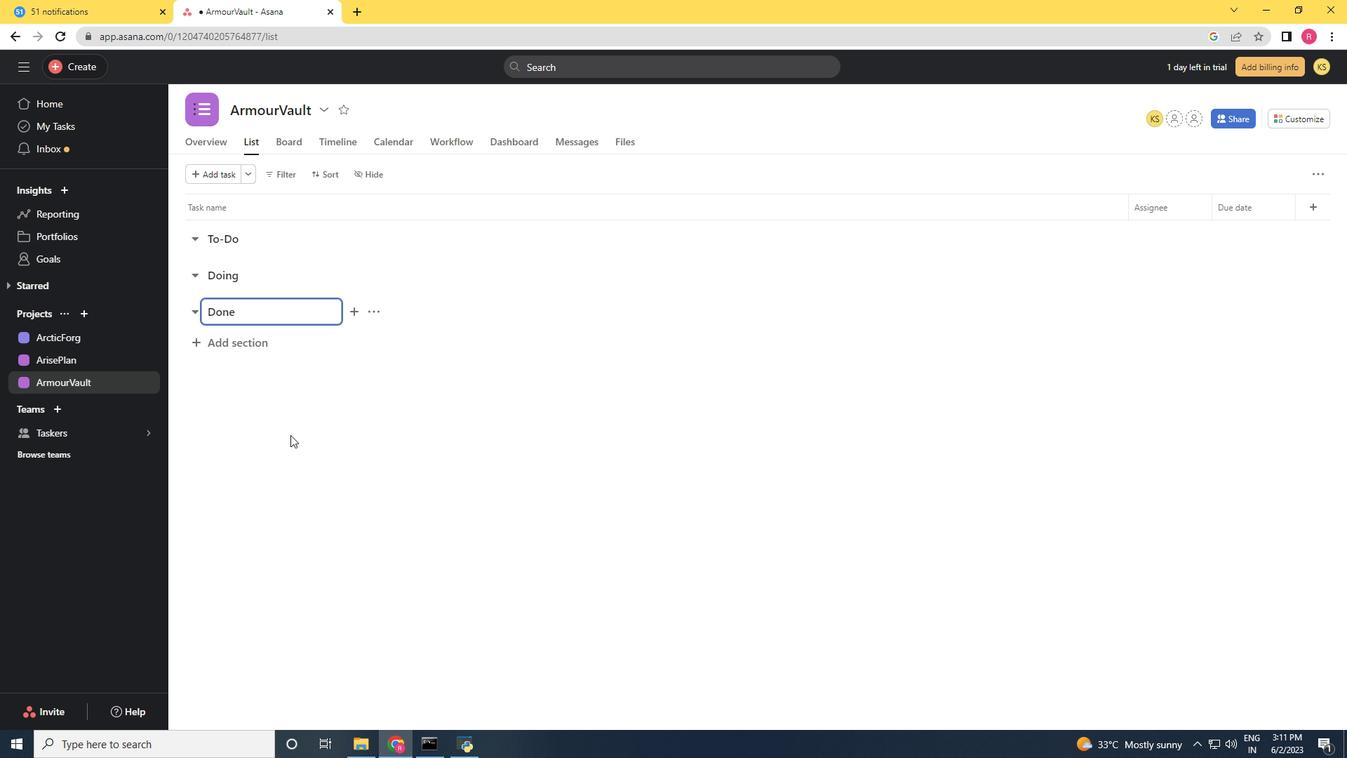 
Action: Mouse moved to (314, 458)
Screenshot: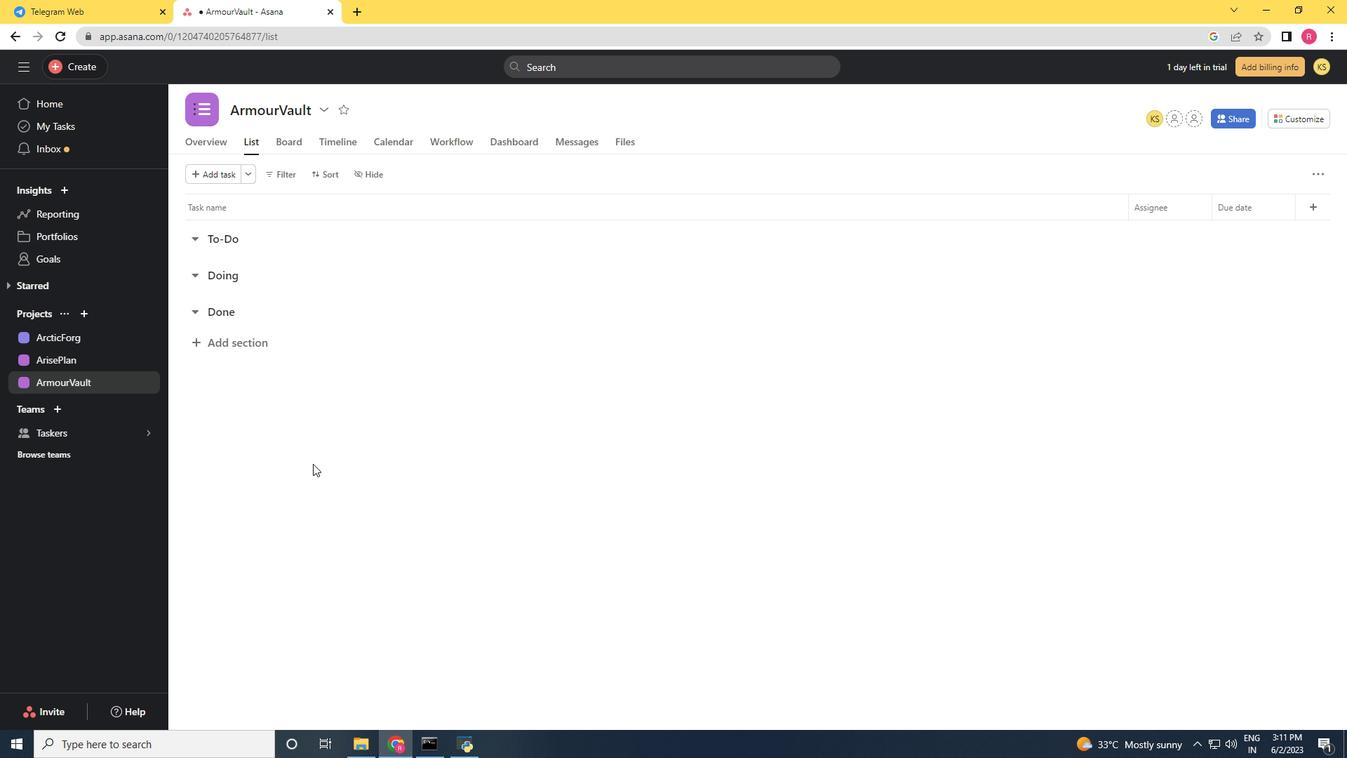 
